 Task: Open Card Card0000000137 in Board Board0000000035 in Workspace WS0000000012 in Trello. Add Member Ayush98111@gmail.com to Card Card0000000137 in Board Board0000000035 in Workspace WS0000000012 in Trello. Add Purple Label titled Label0000000137 to Card Card0000000137 in Board Board0000000035 in Workspace WS0000000012 in Trello. Add Checklist CL0000000137 to Card Card0000000137 in Board Board0000000035 in Workspace WS0000000012 in Trello. Add Dates with Start Date as Aug 01 2023 and Due Date as Aug 31 2023 to Card Card0000000137 in Board Board0000000035 in Workspace WS0000000012 in Trello
Action: Mouse moved to (400, 269)
Screenshot: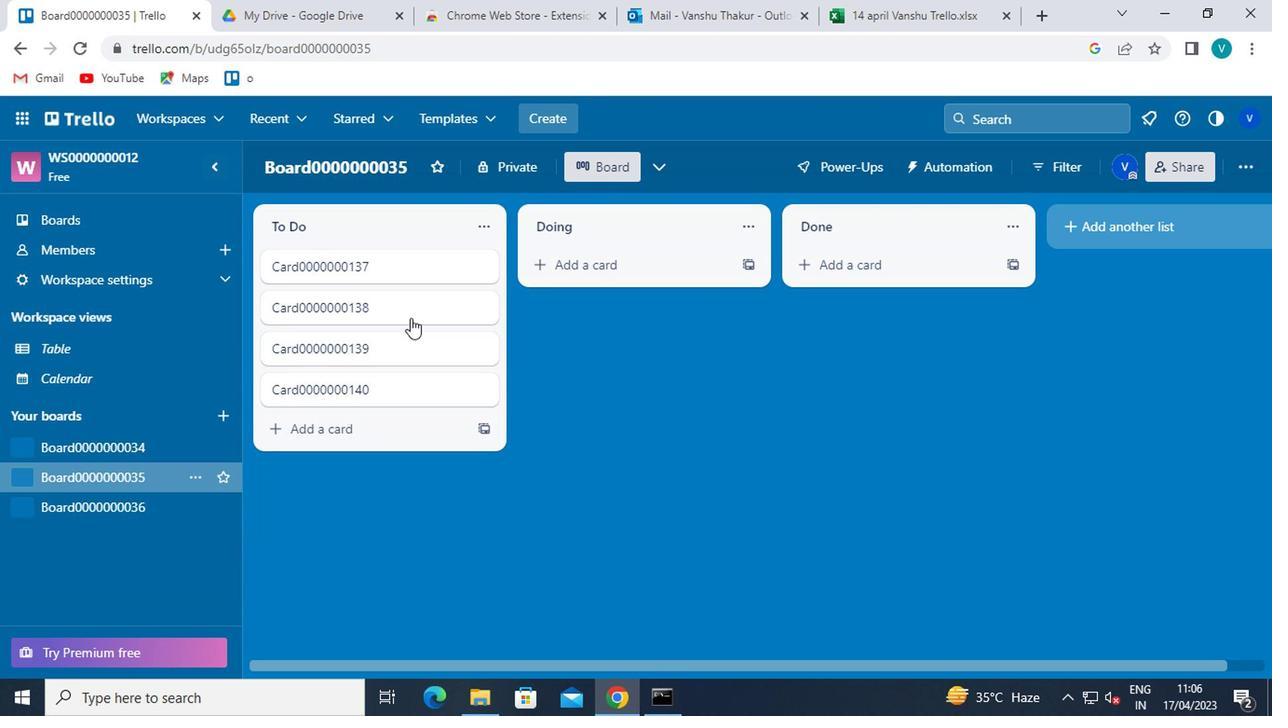 
Action: Mouse pressed left at (400, 269)
Screenshot: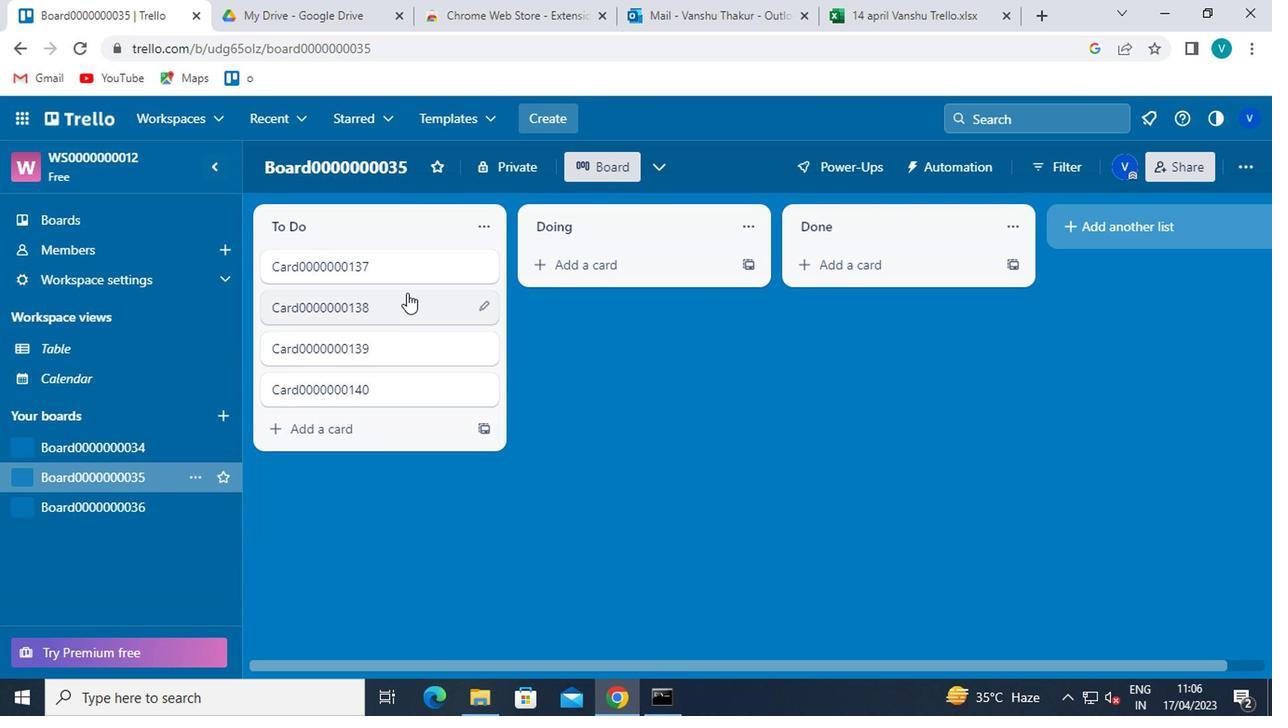 
Action: Mouse moved to (845, 267)
Screenshot: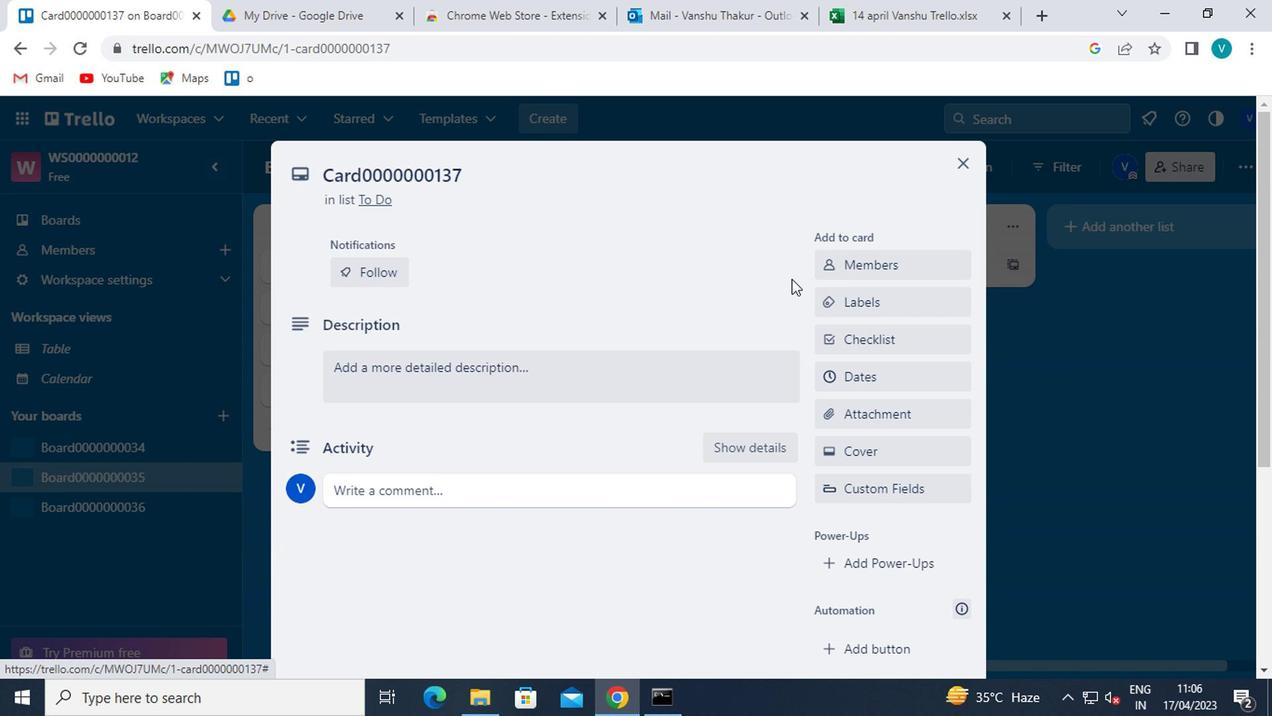 
Action: Mouse pressed left at (845, 267)
Screenshot: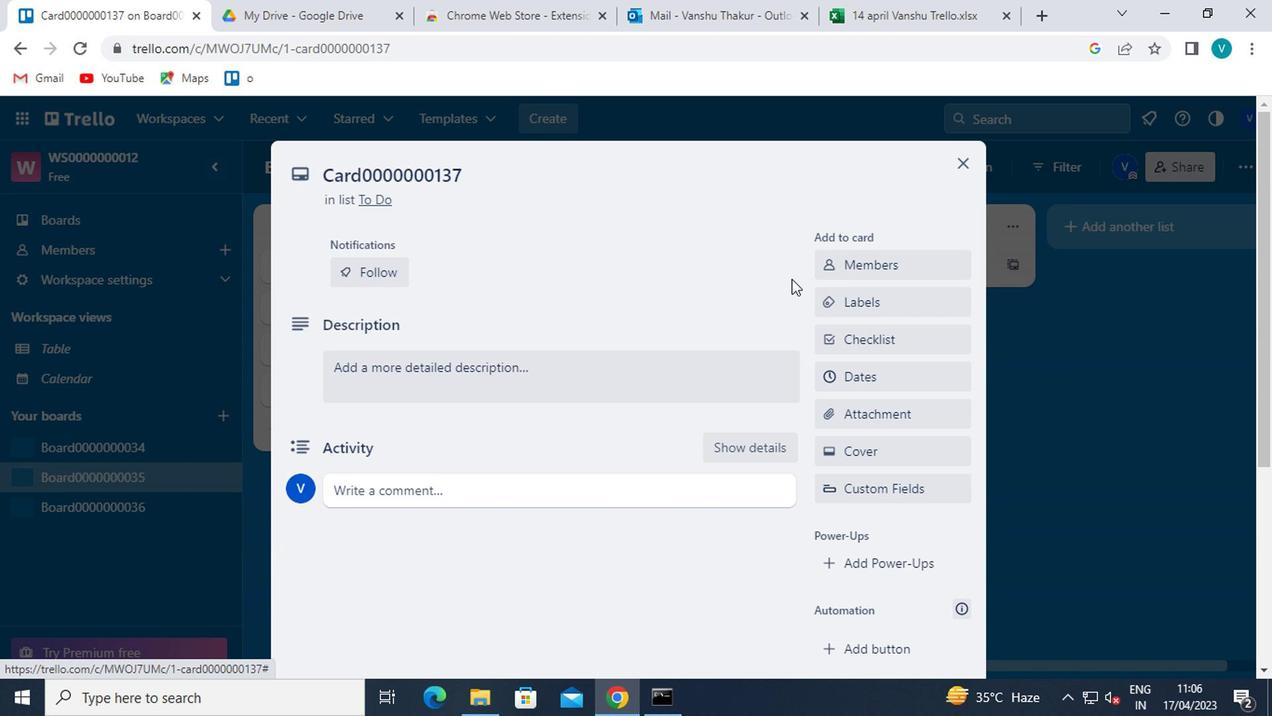
Action: Mouse moved to (849, 342)
Screenshot: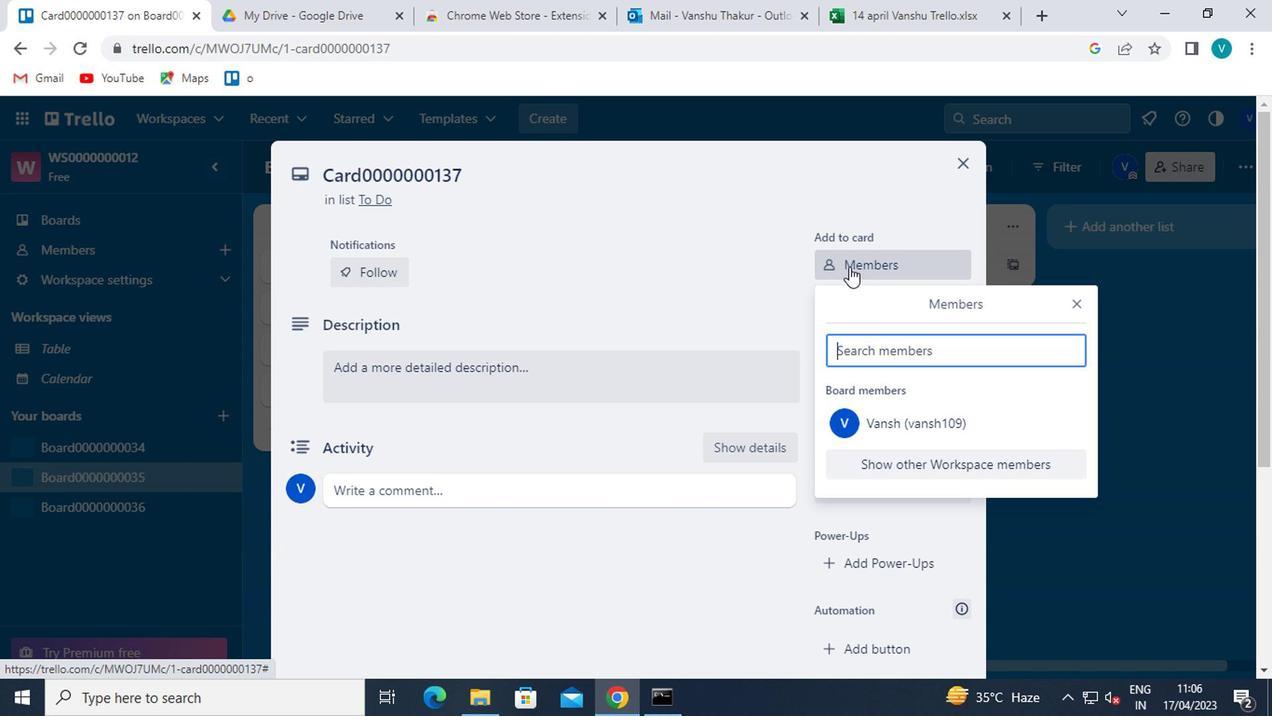 
Action: Mouse pressed left at (849, 342)
Screenshot: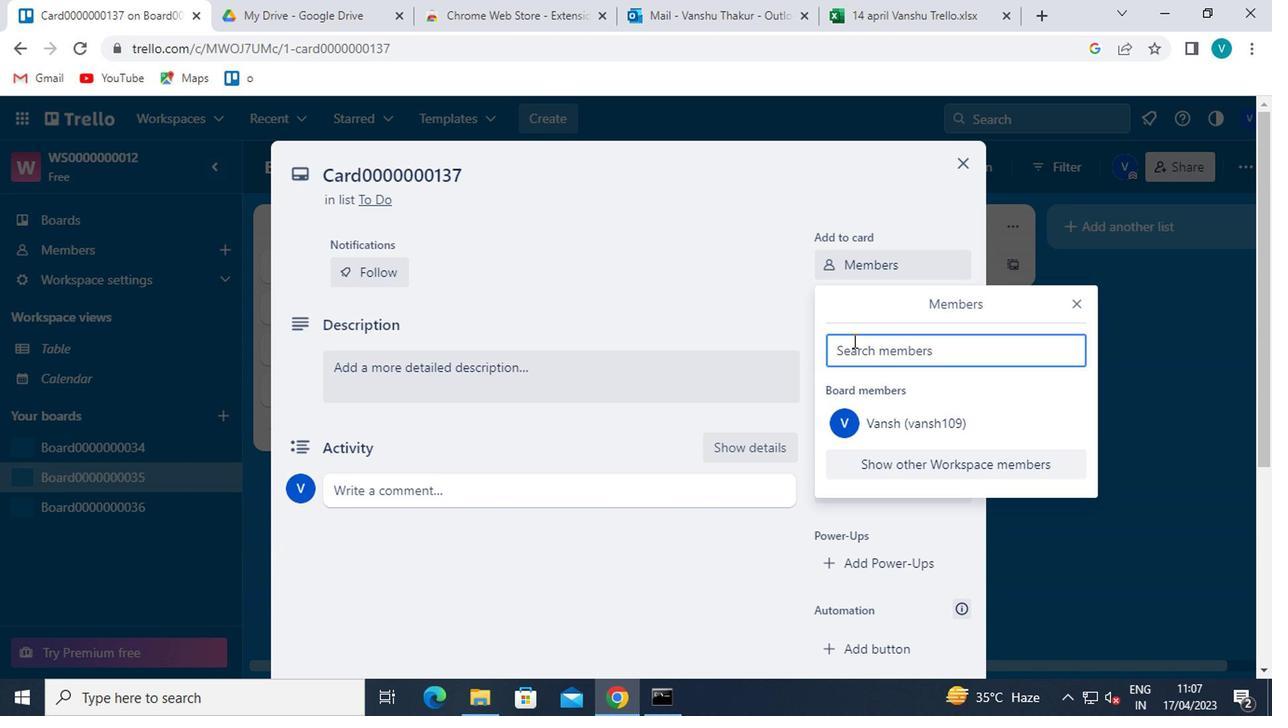 
Action: Key pressed <Key.shift>AYUSH9811<Key.shift>@GMAIL.COM
Screenshot: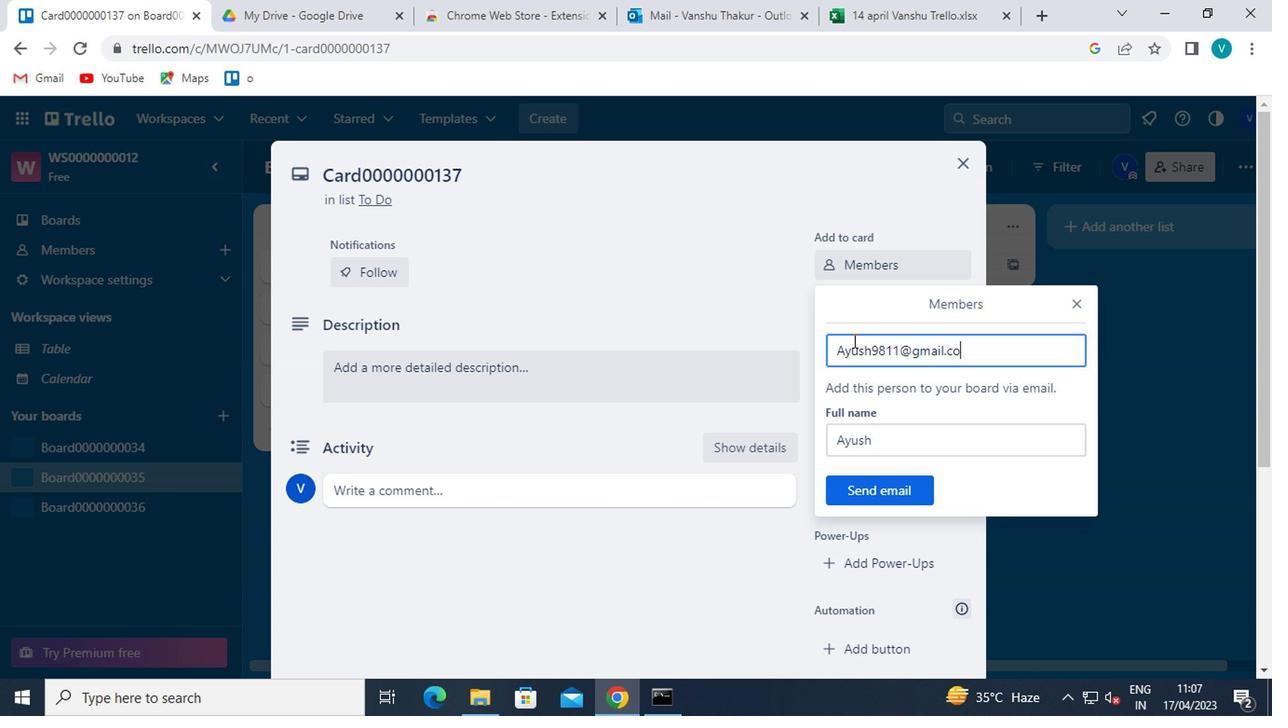 
Action: Mouse moved to (897, 491)
Screenshot: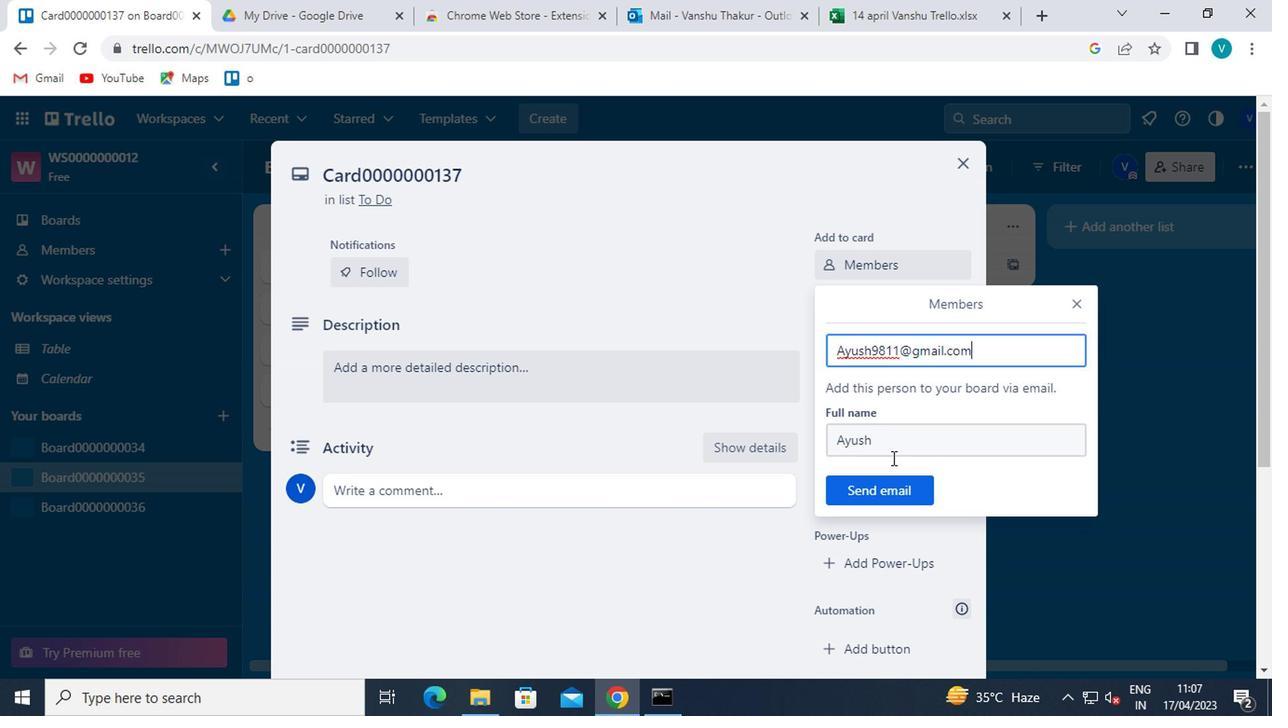 
Action: Mouse pressed left at (897, 491)
Screenshot: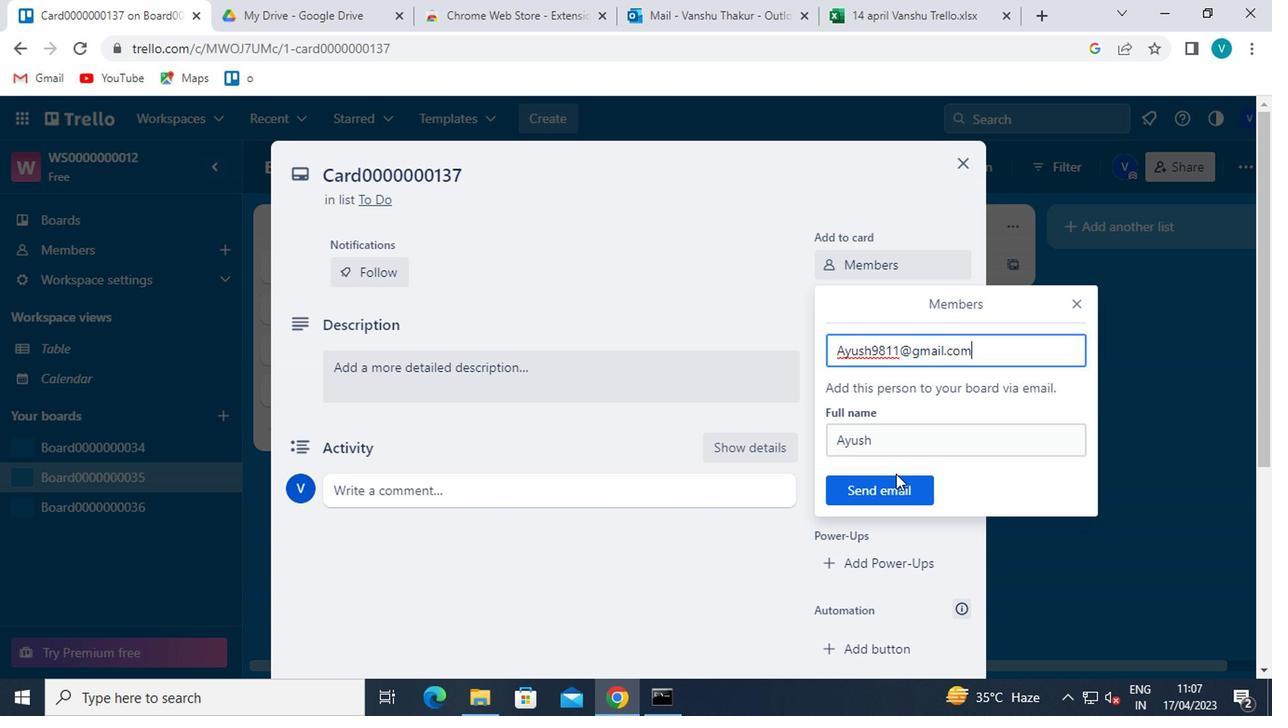 
Action: Mouse moved to (916, 316)
Screenshot: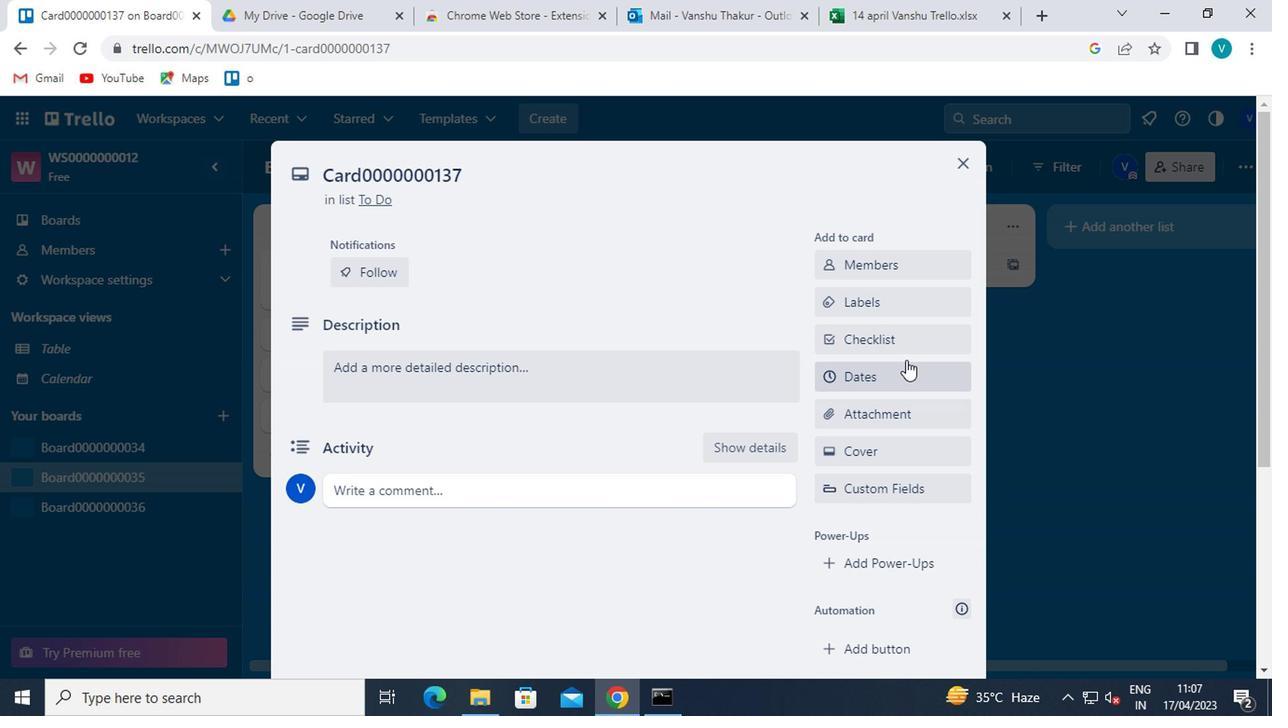 
Action: Mouse pressed left at (916, 316)
Screenshot: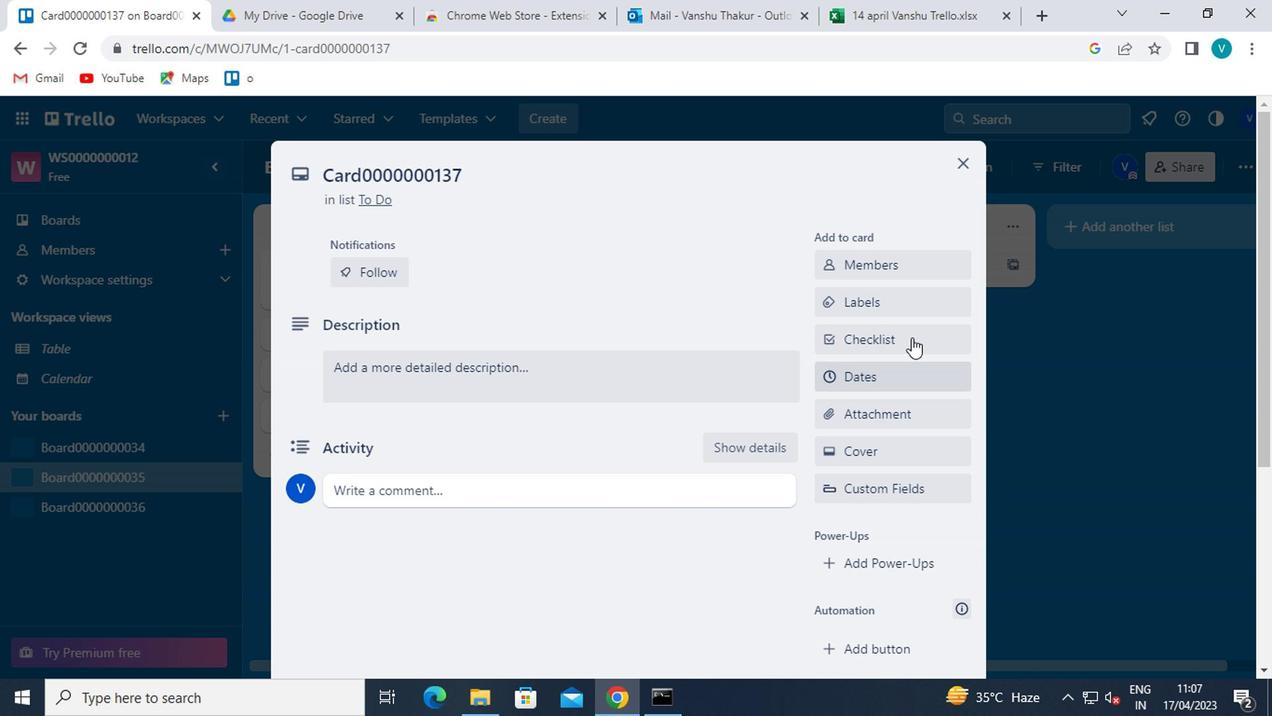 
Action: Mouse moved to (945, 495)
Screenshot: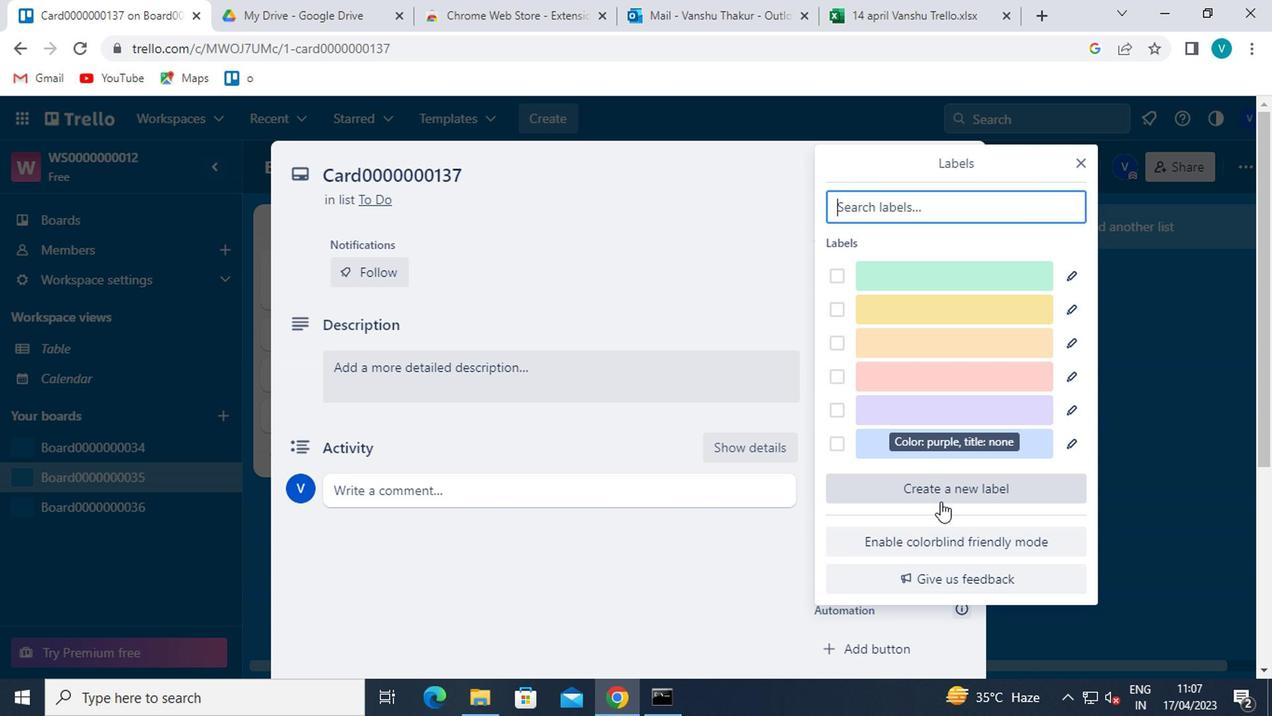
Action: Mouse pressed left at (945, 495)
Screenshot: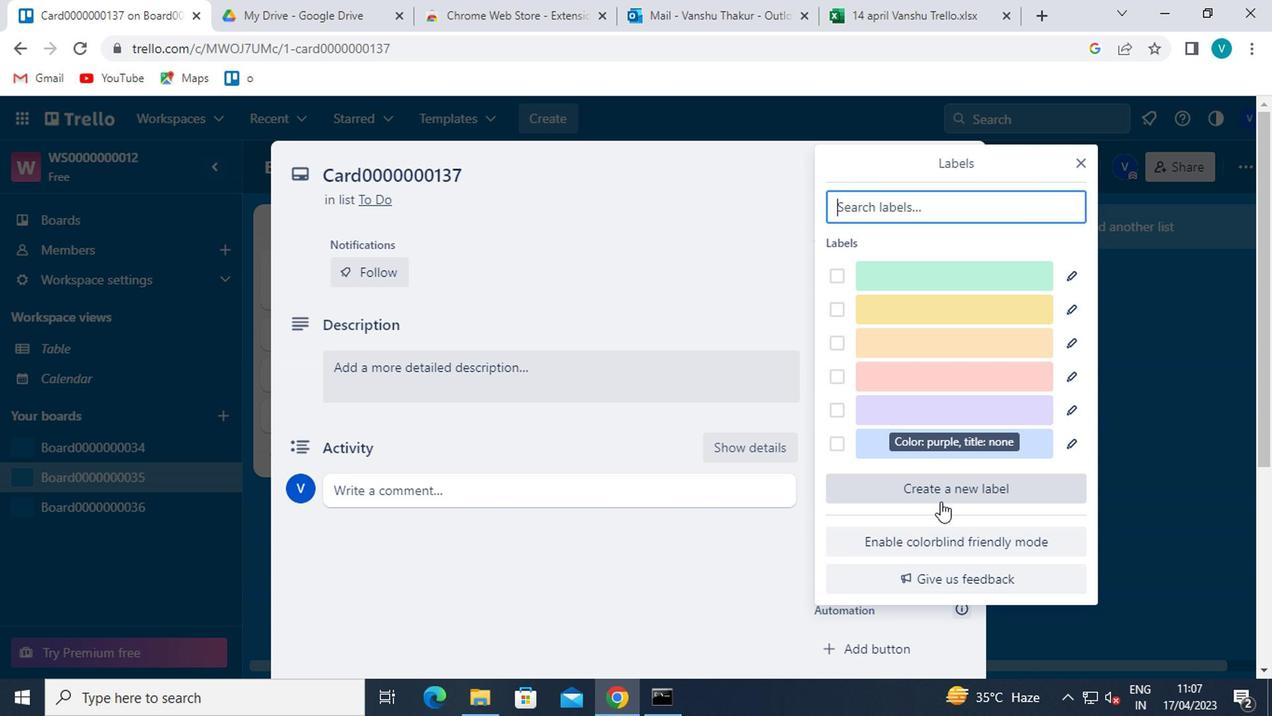 
Action: Mouse moved to (1046, 428)
Screenshot: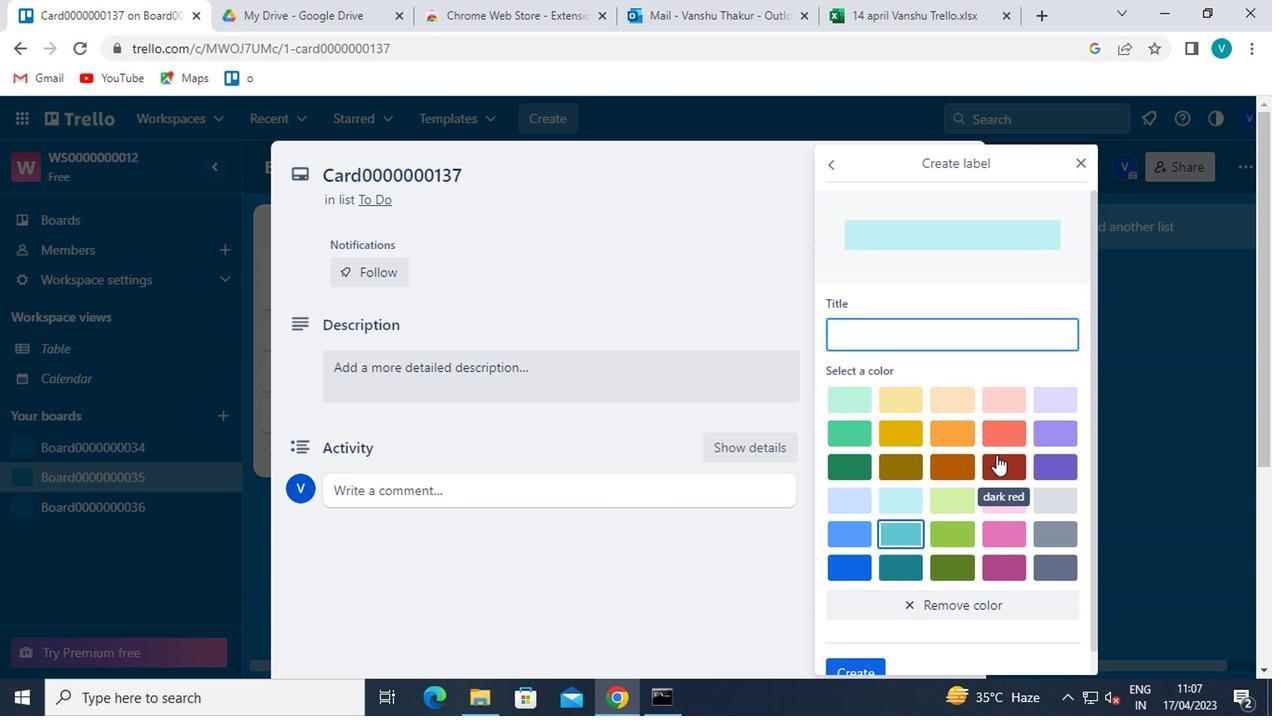 
Action: Mouse pressed left at (1046, 428)
Screenshot: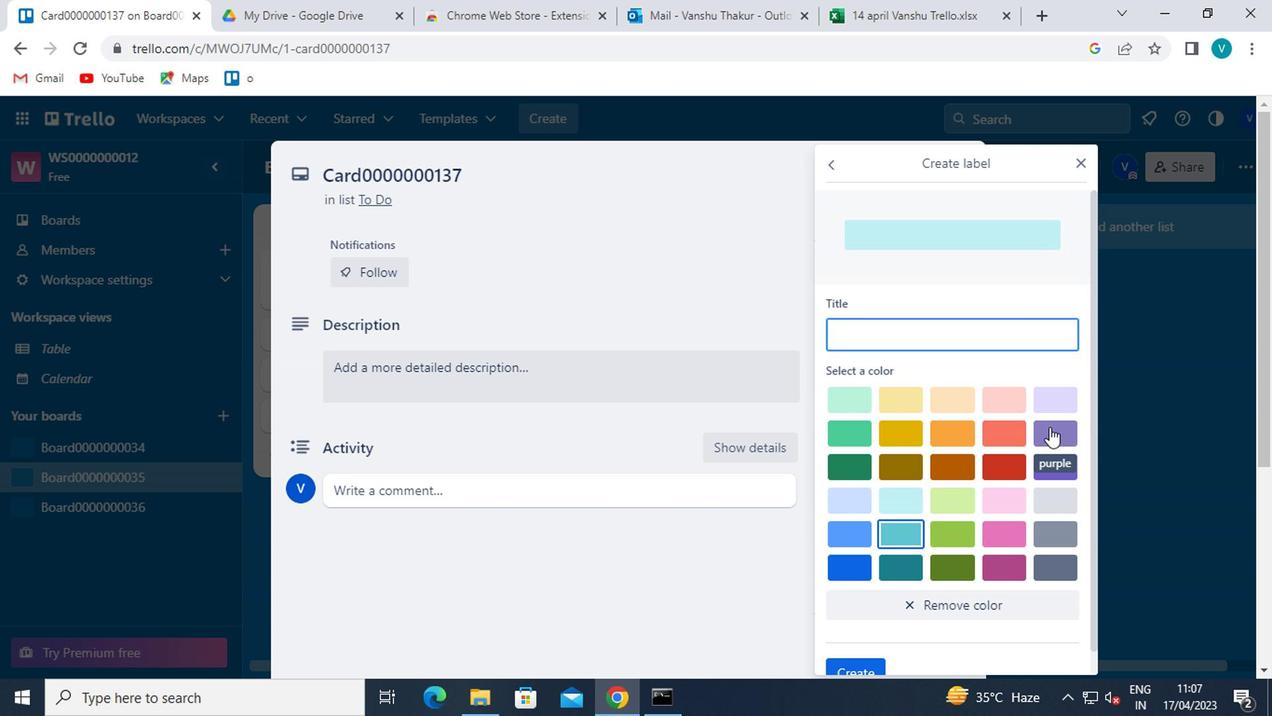
Action: Mouse moved to (993, 315)
Screenshot: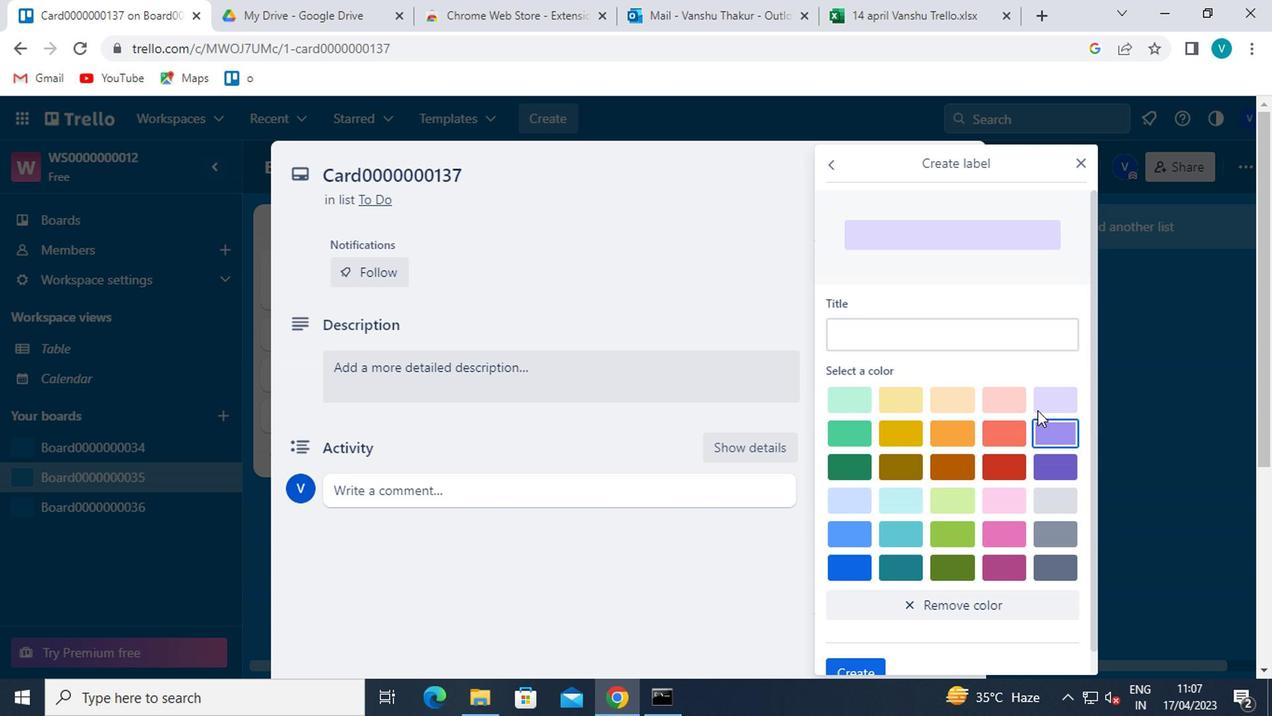 
Action: Mouse pressed left at (993, 315)
Screenshot: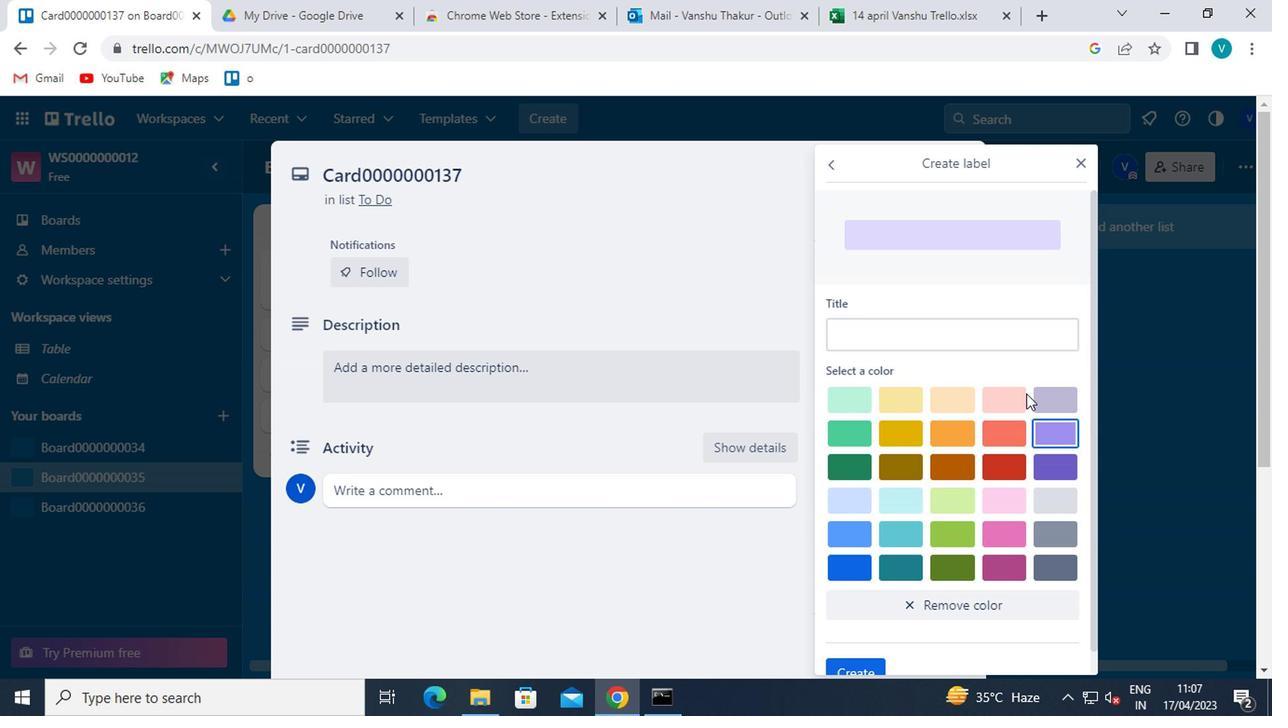 
Action: Mouse moved to (1003, 327)
Screenshot: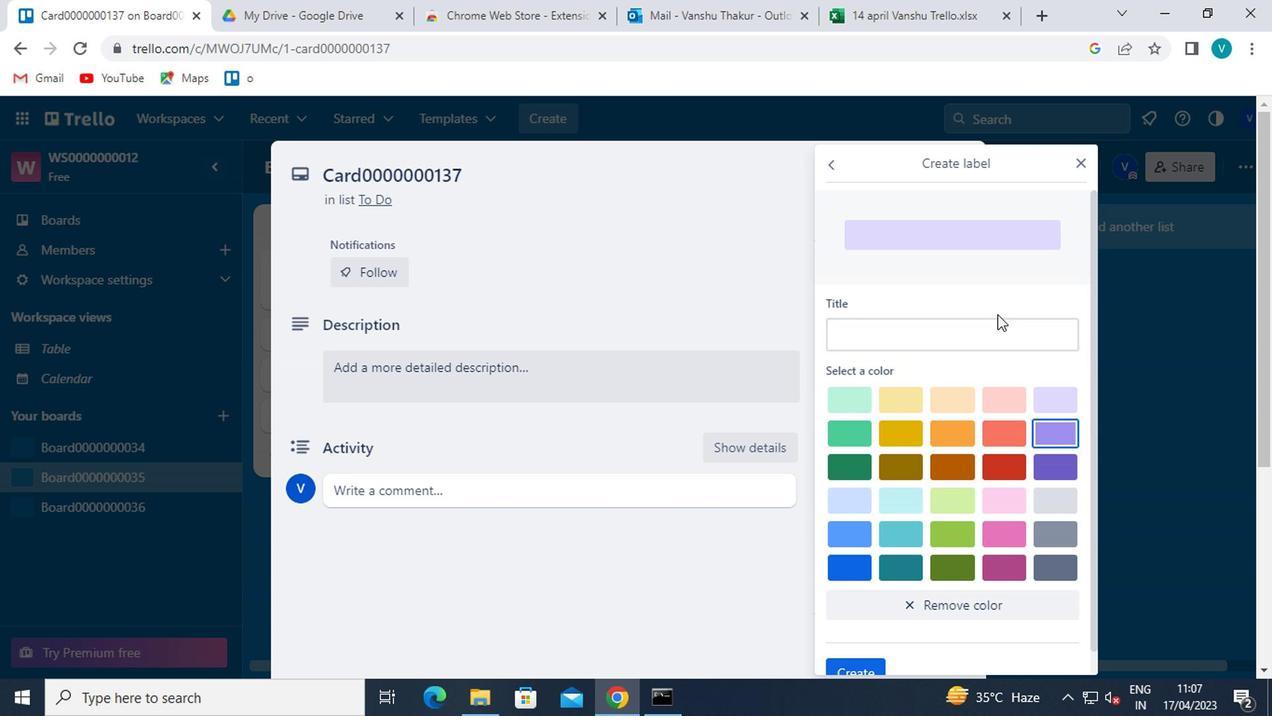 
Action: Mouse pressed left at (1003, 327)
Screenshot: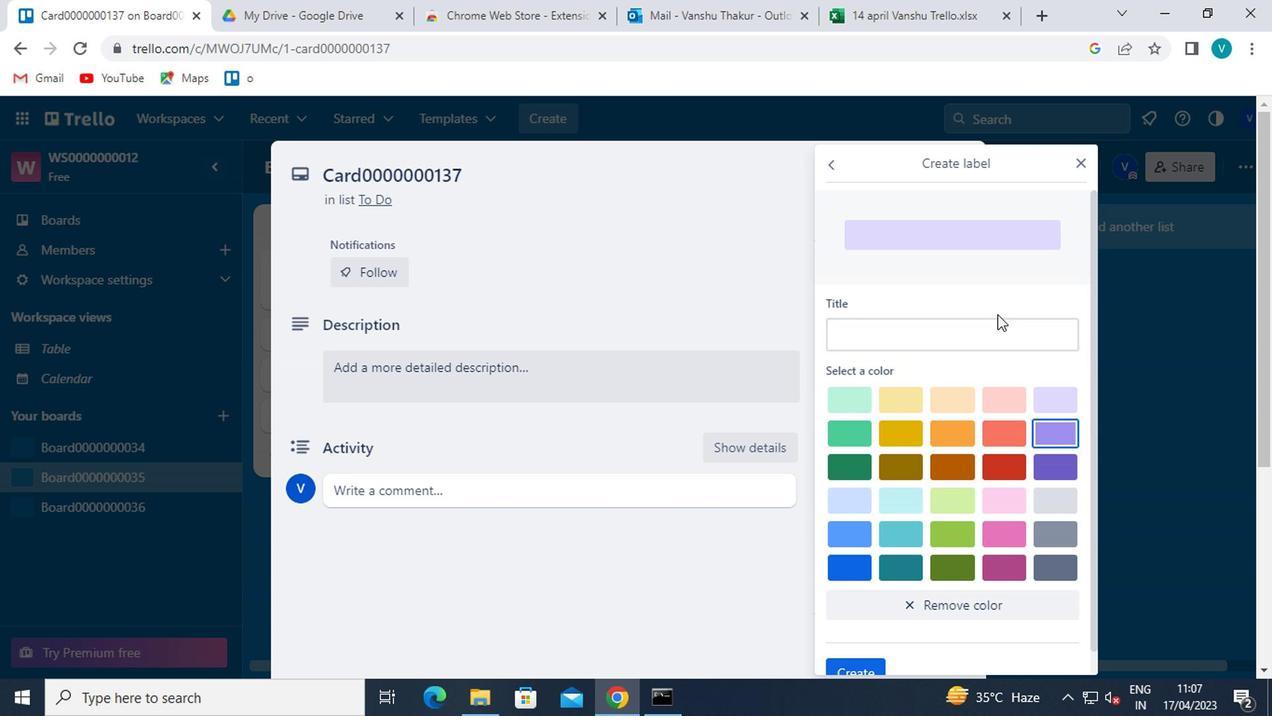 
Action: Mouse moved to (1005, 327)
Screenshot: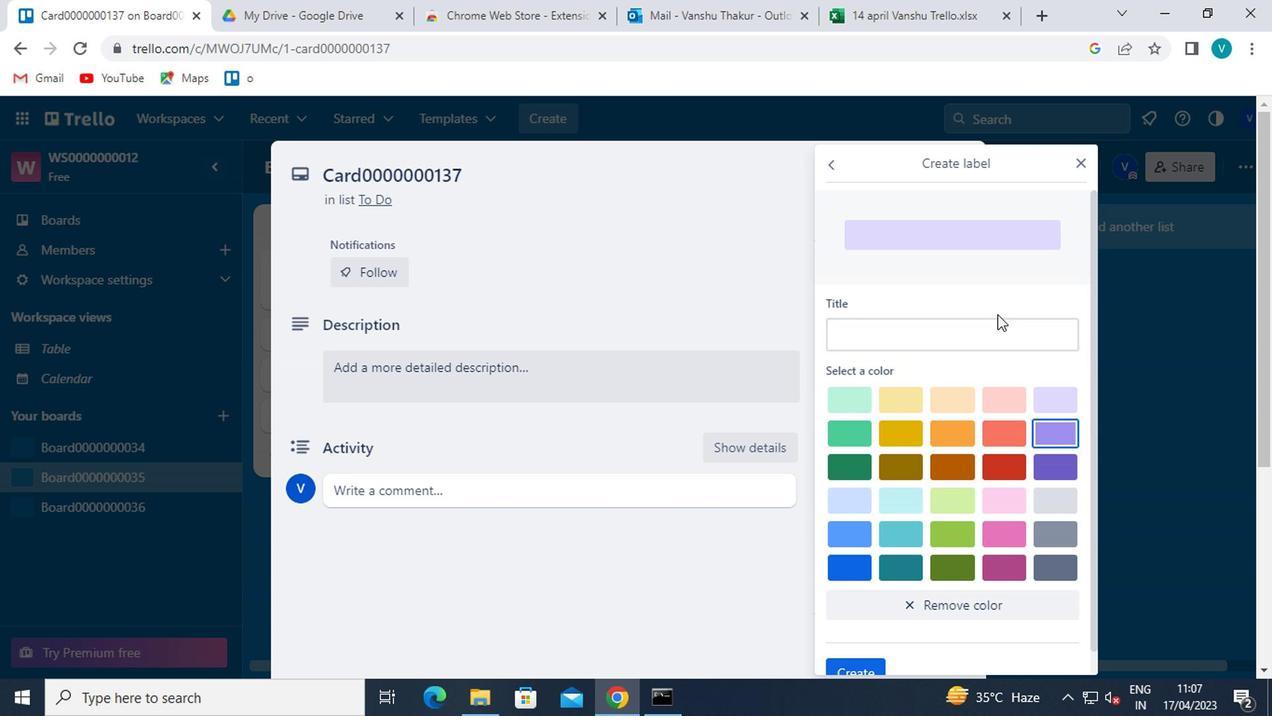 
Action: Key pressed <Key.shift>LABEL0000000137
Screenshot: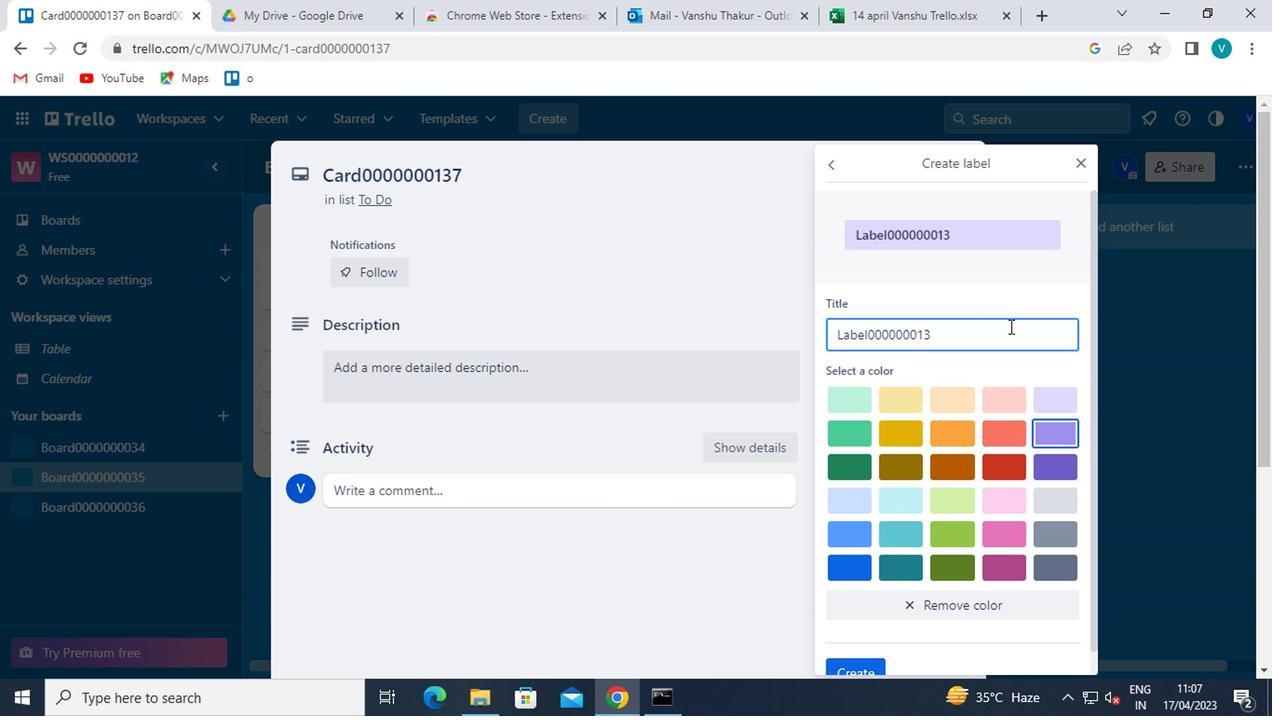 
Action: Mouse scrolled (1005, 326) with delta (0, 0)
Screenshot: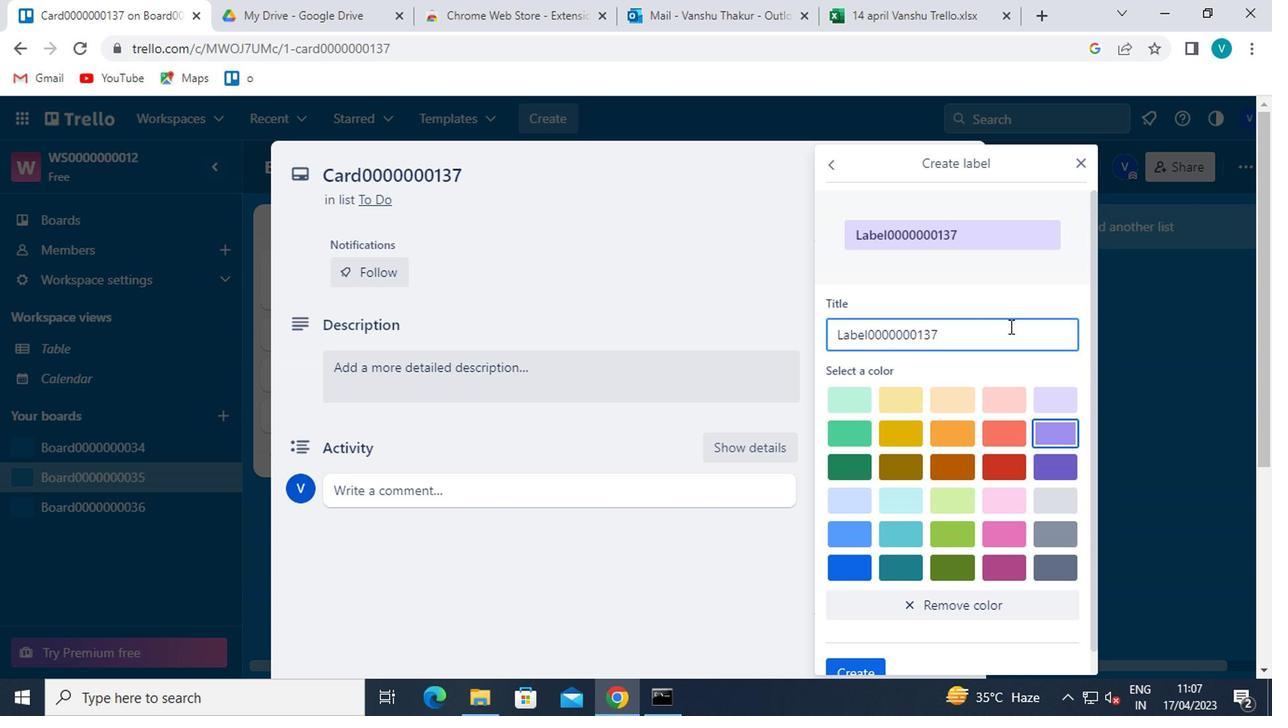 
Action: Mouse scrolled (1005, 326) with delta (0, 0)
Screenshot: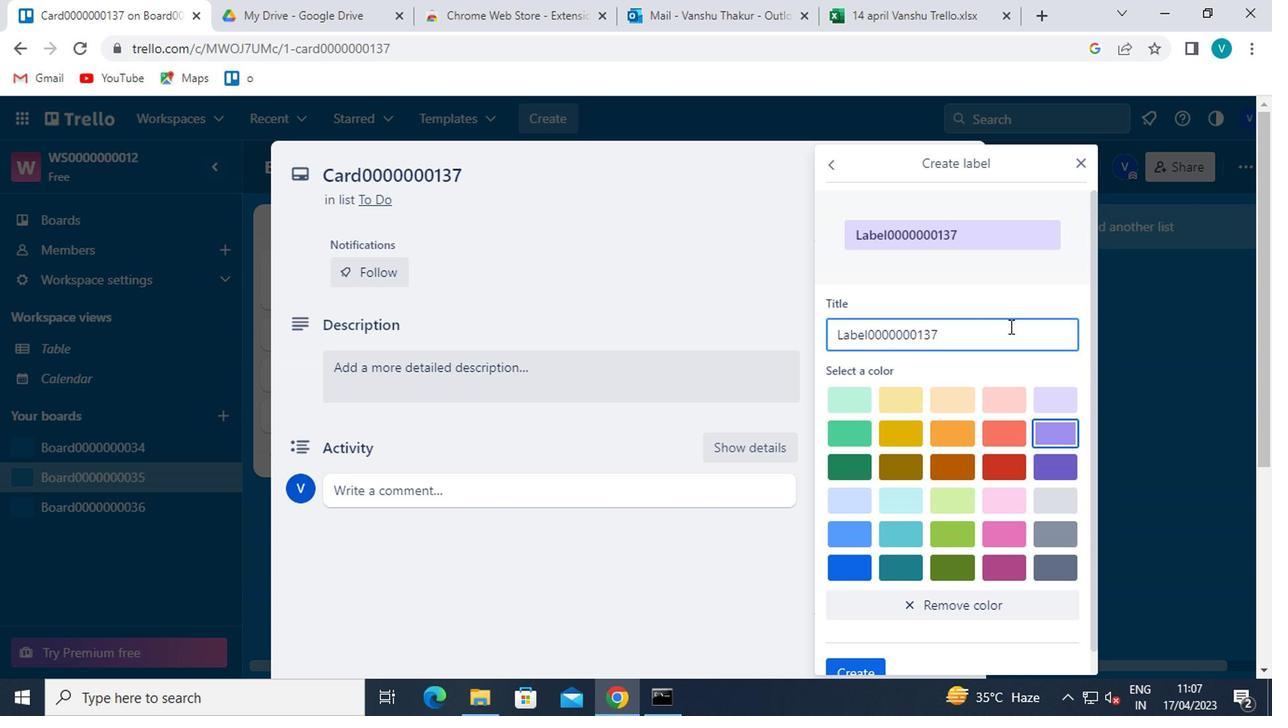 
Action: Mouse moved to (855, 647)
Screenshot: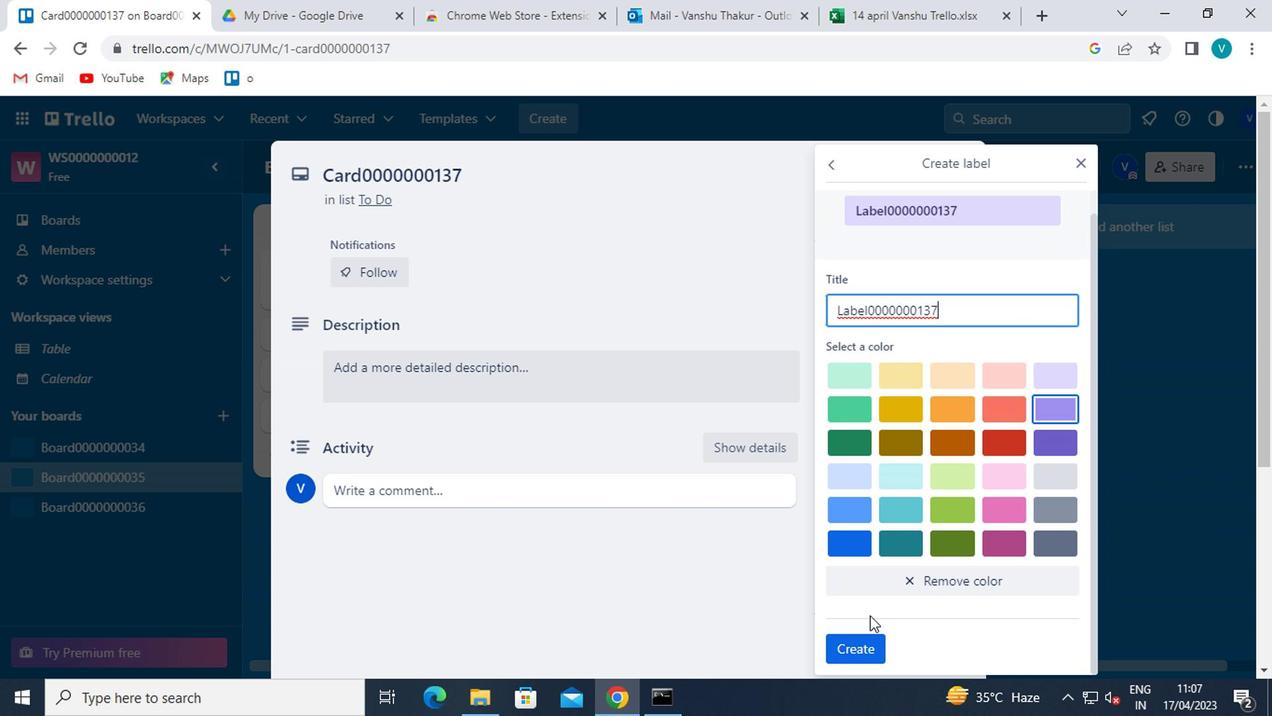 
Action: Mouse pressed left at (855, 647)
Screenshot: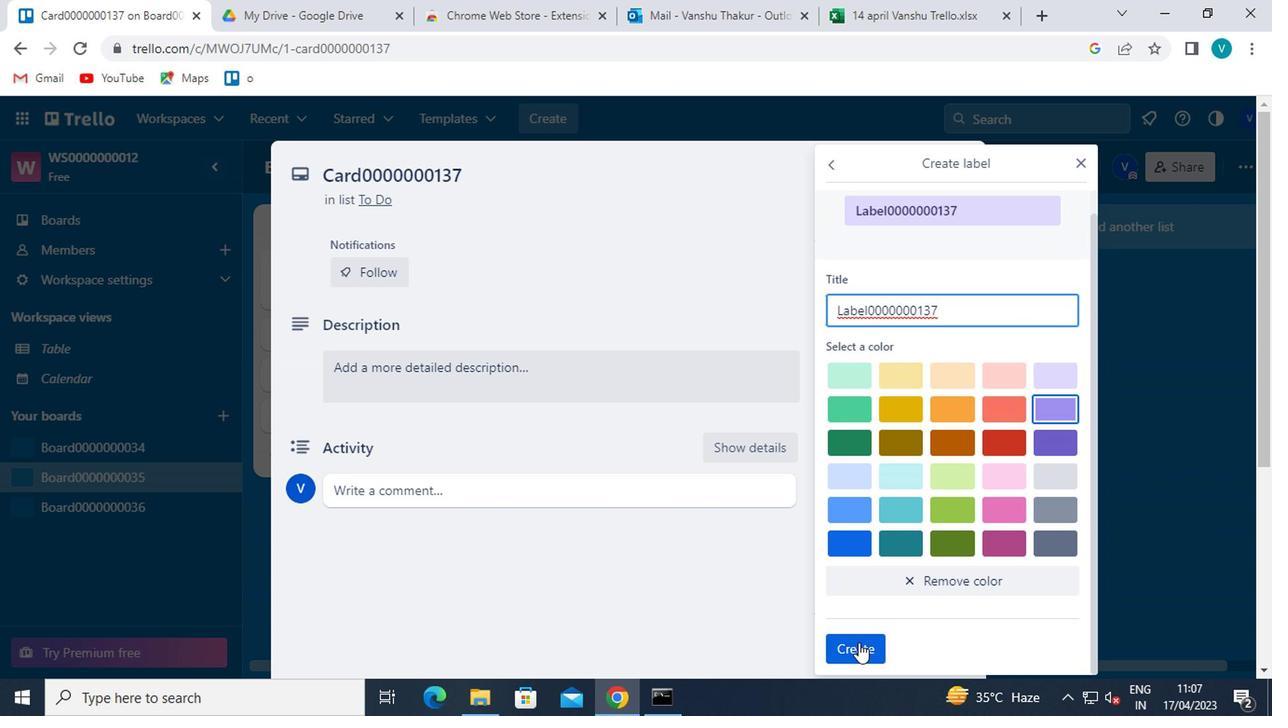 
Action: Mouse moved to (1077, 167)
Screenshot: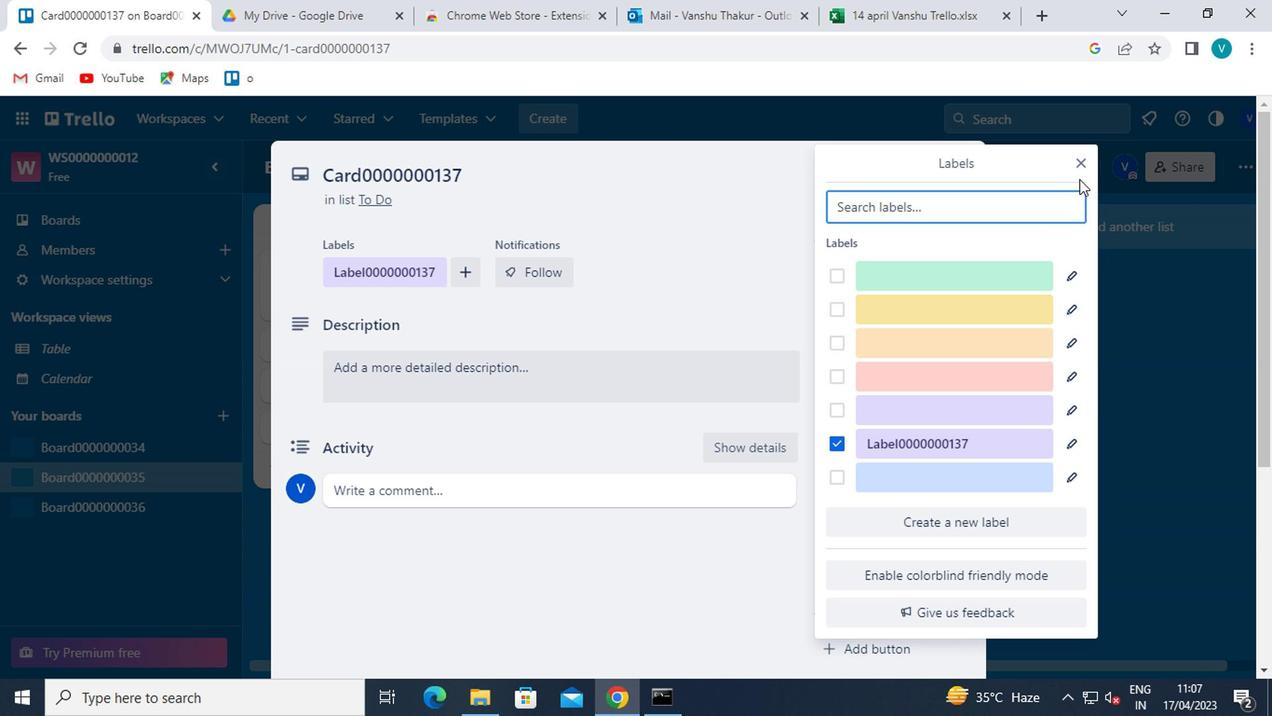 
Action: Mouse pressed left at (1077, 167)
Screenshot: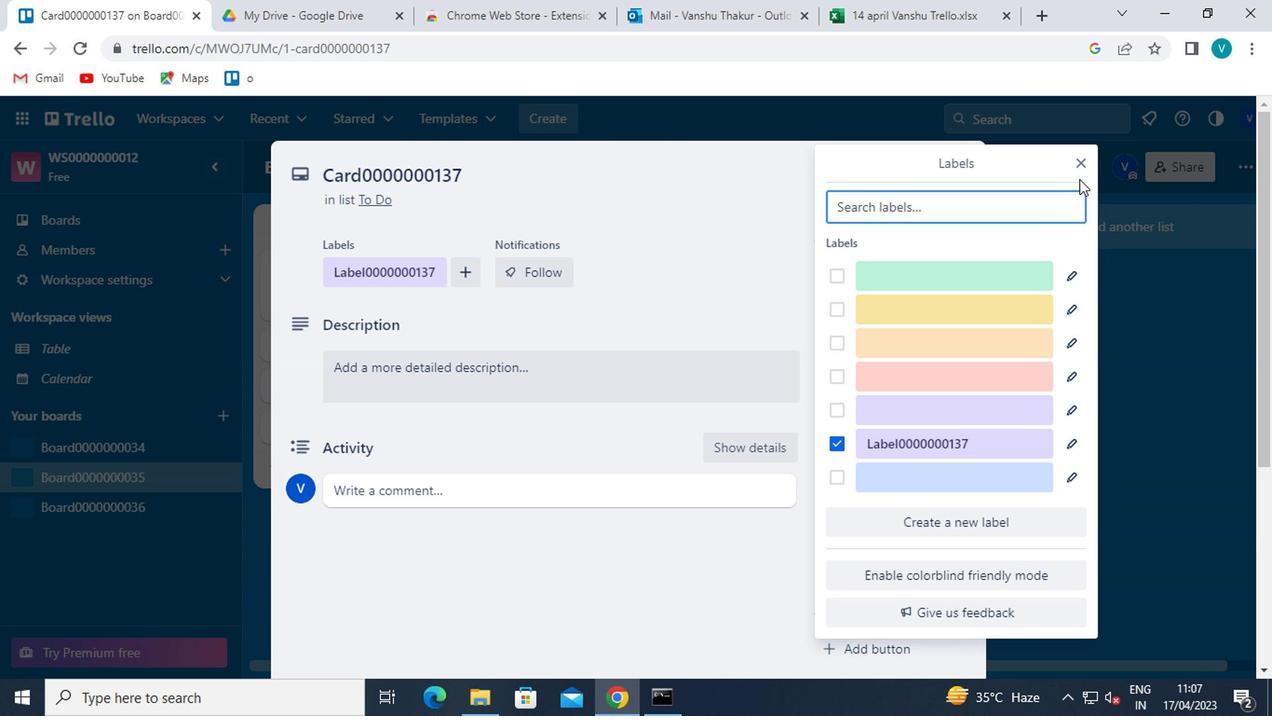 
Action: Mouse moved to (917, 343)
Screenshot: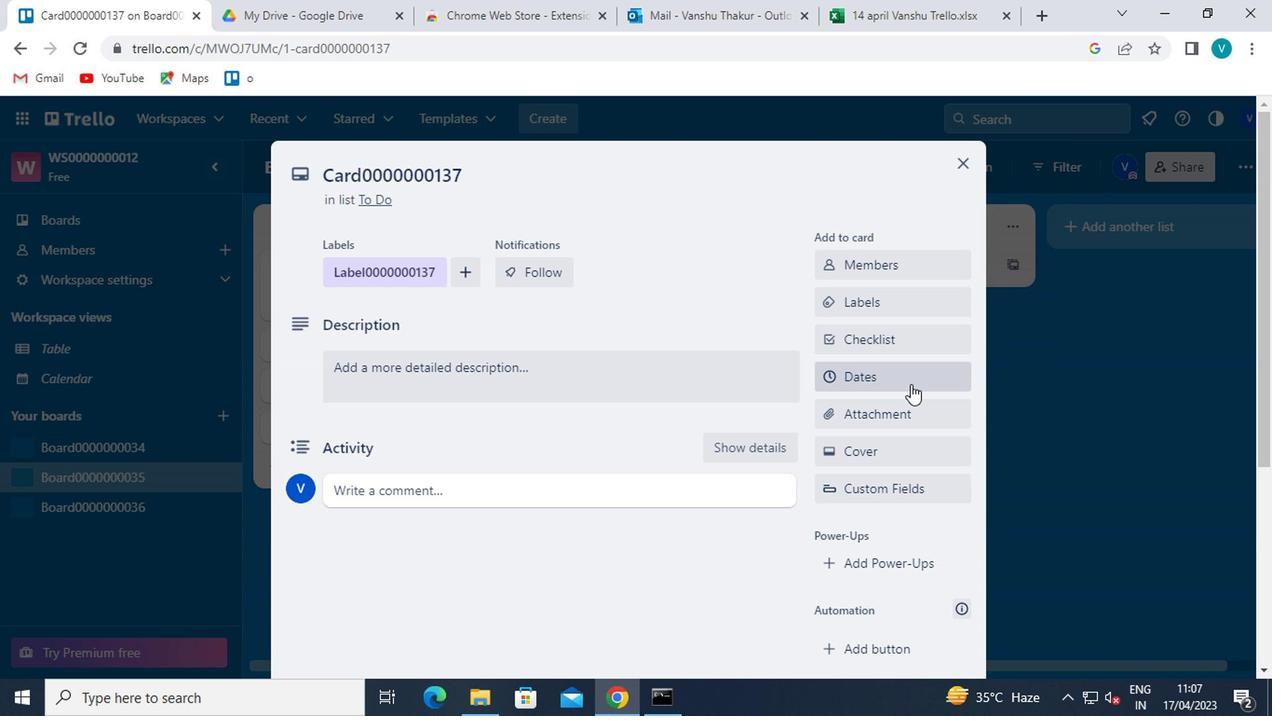 
Action: Mouse pressed left at (917, 343)
Screenshot: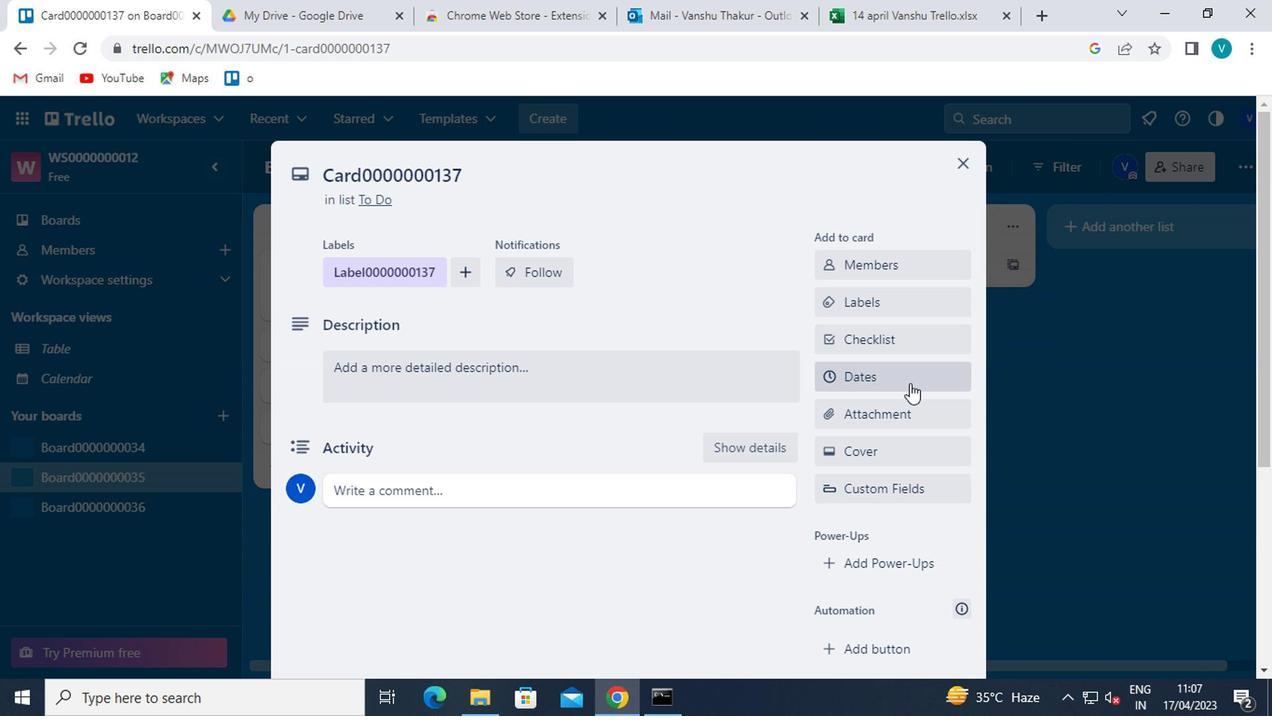 
Action: Key pressed <Key.shift>CL0000000137
Screenshot: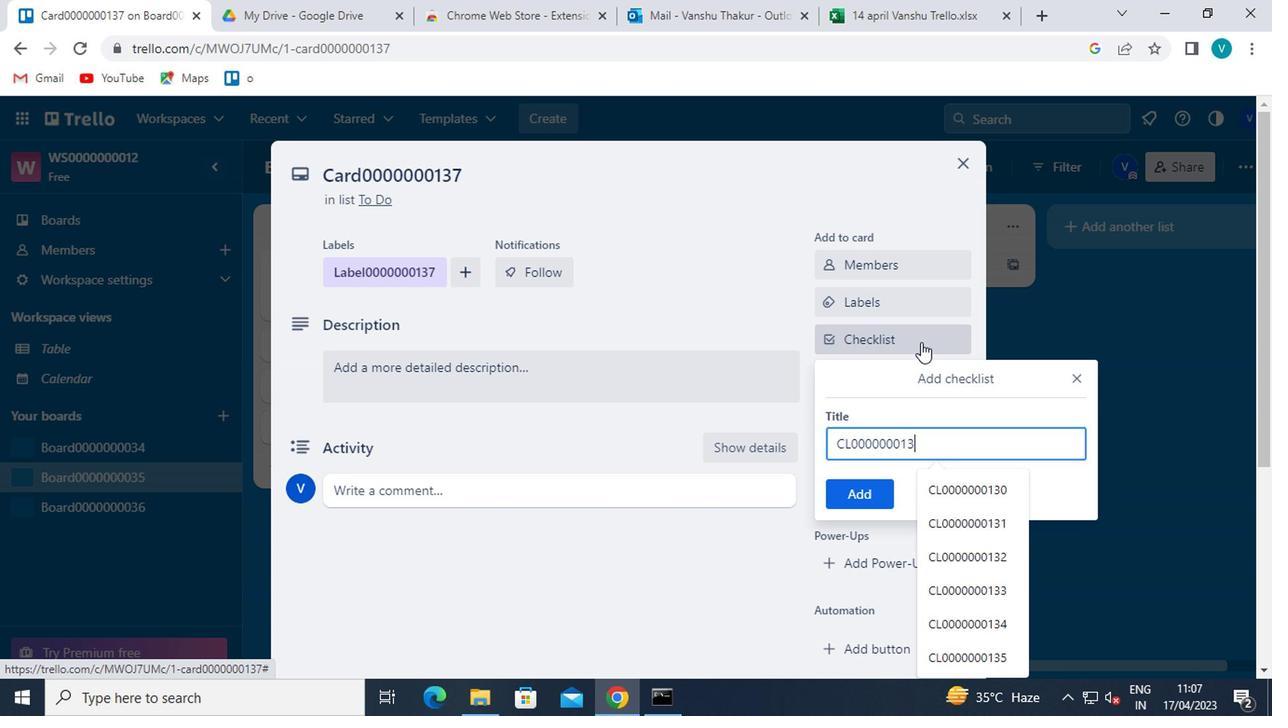 
Action: Mouse moved to (857, 489)
Screenshot: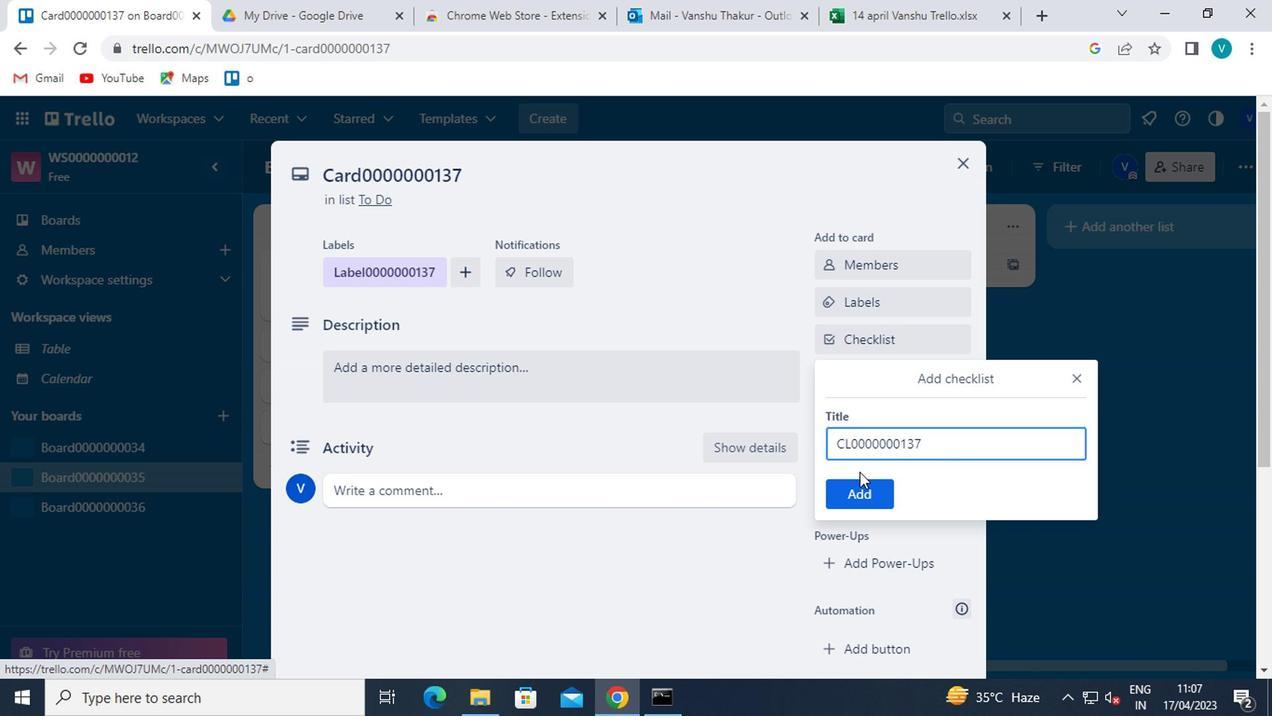 
Action: Mouse pressed left at (857, 489)
Screenshot: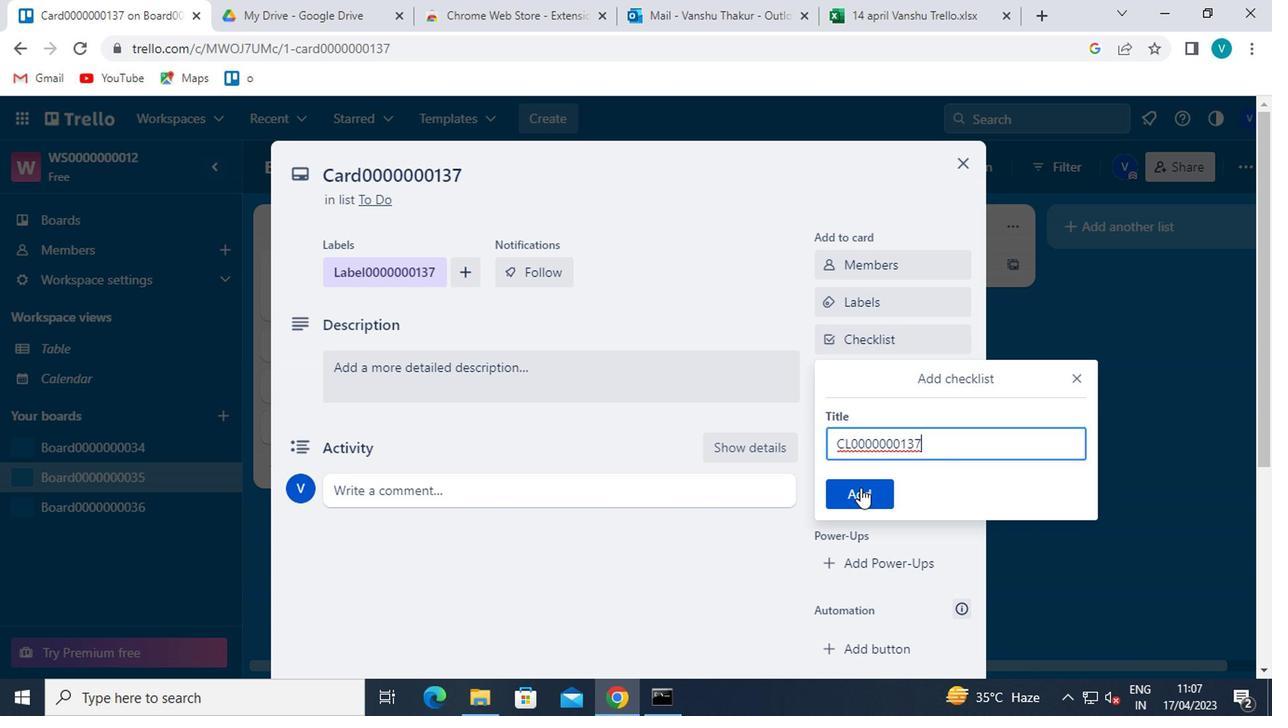 
Action: Mouse moved to (894, 378)
Screenshot: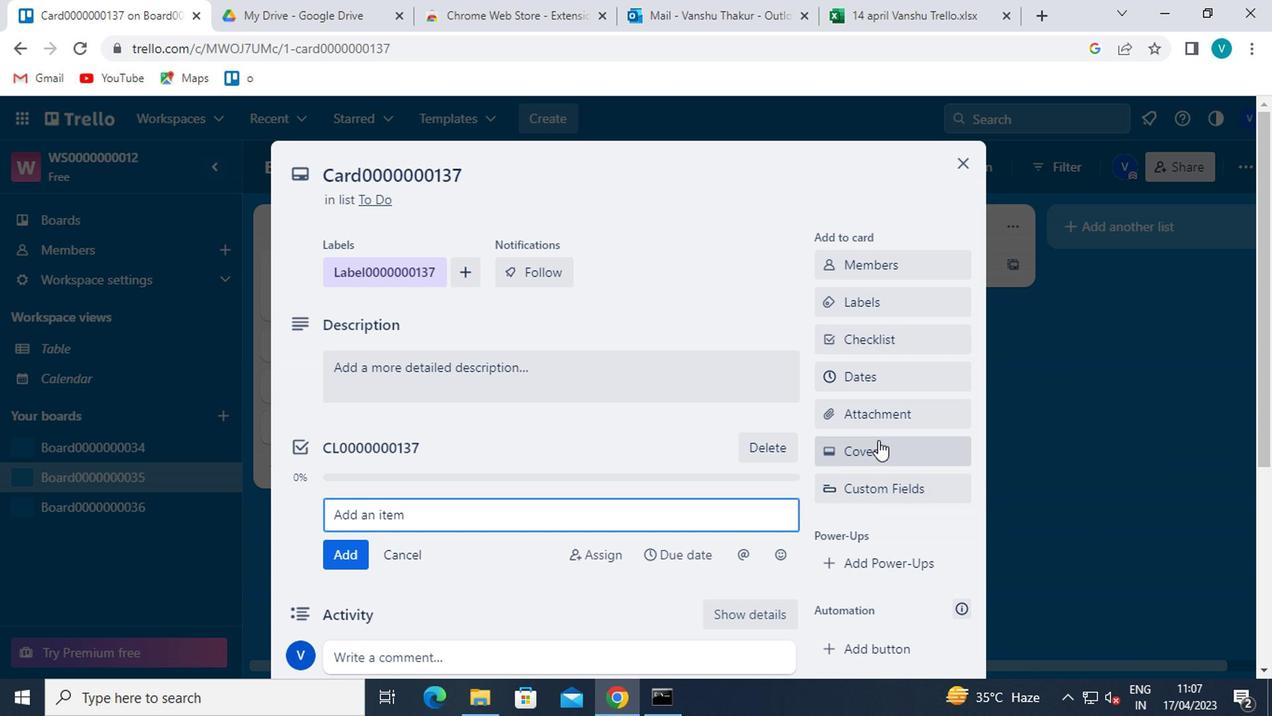 
Action: Mouse pressed left at (894, 378)
Screenshot: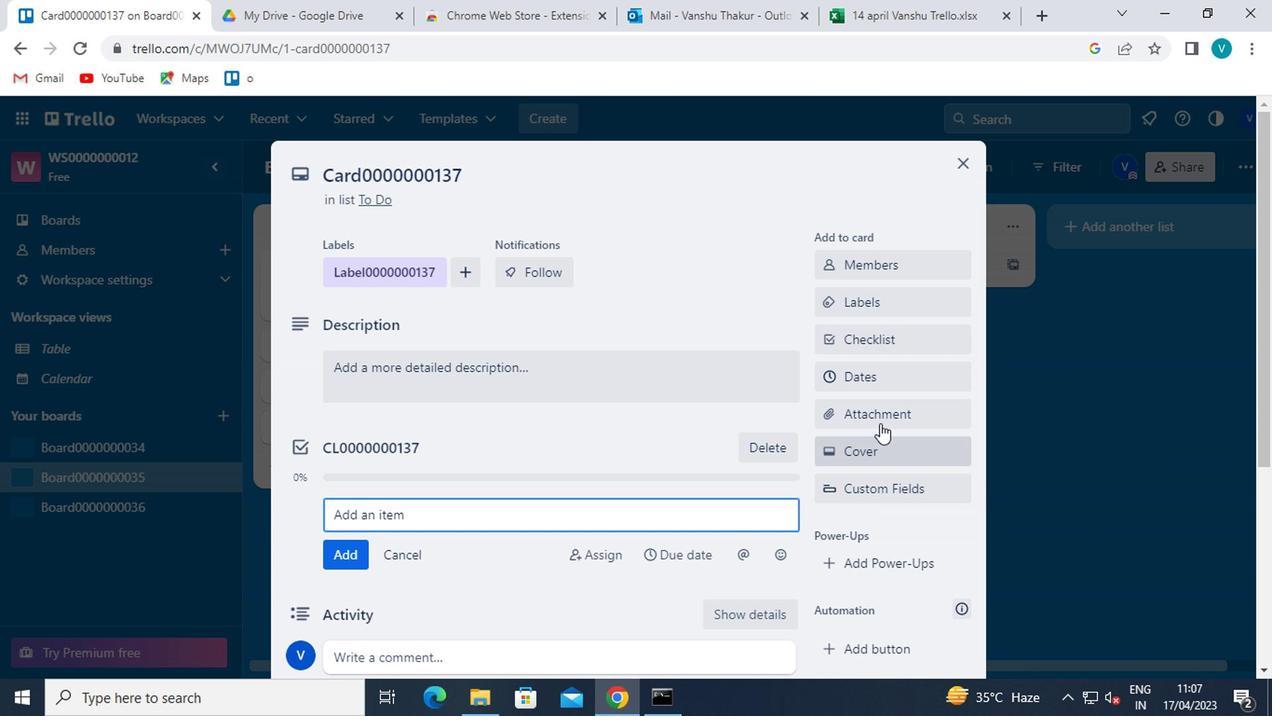 
Action: Mouse moved to (828, 505)
Screenshot: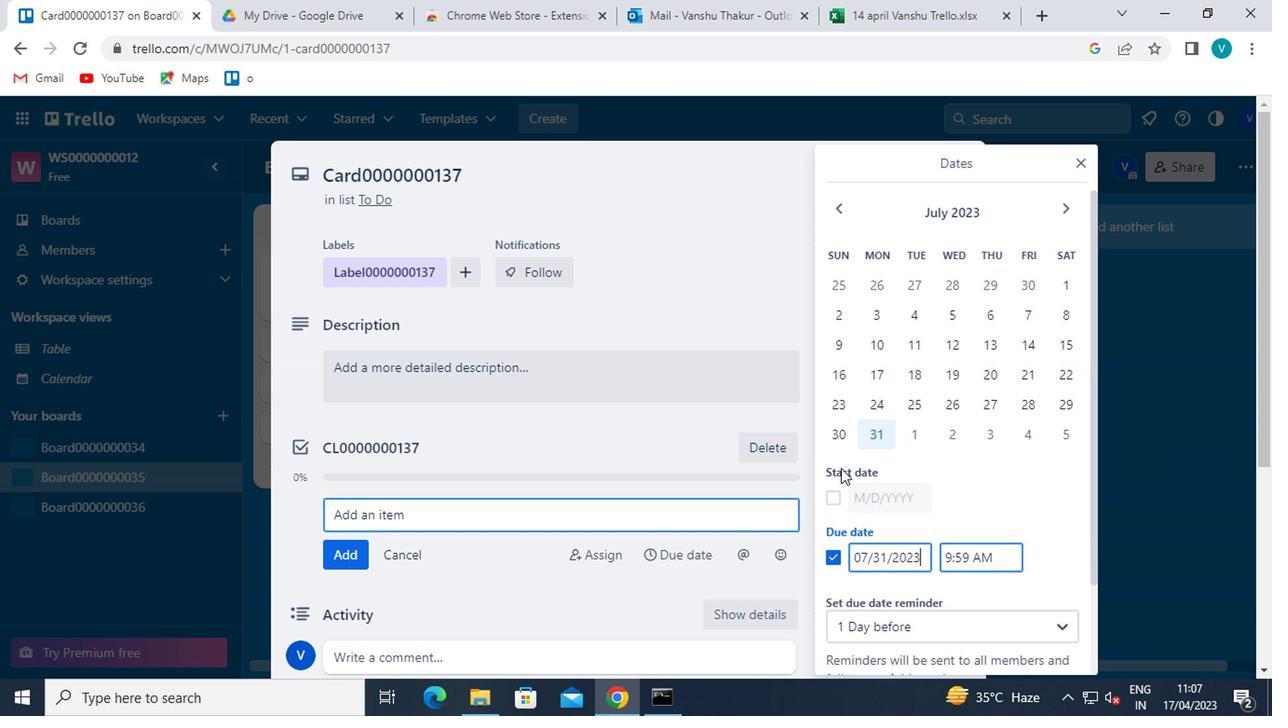 
Action: Mouse pressed left at (828, 505)
Screenshot: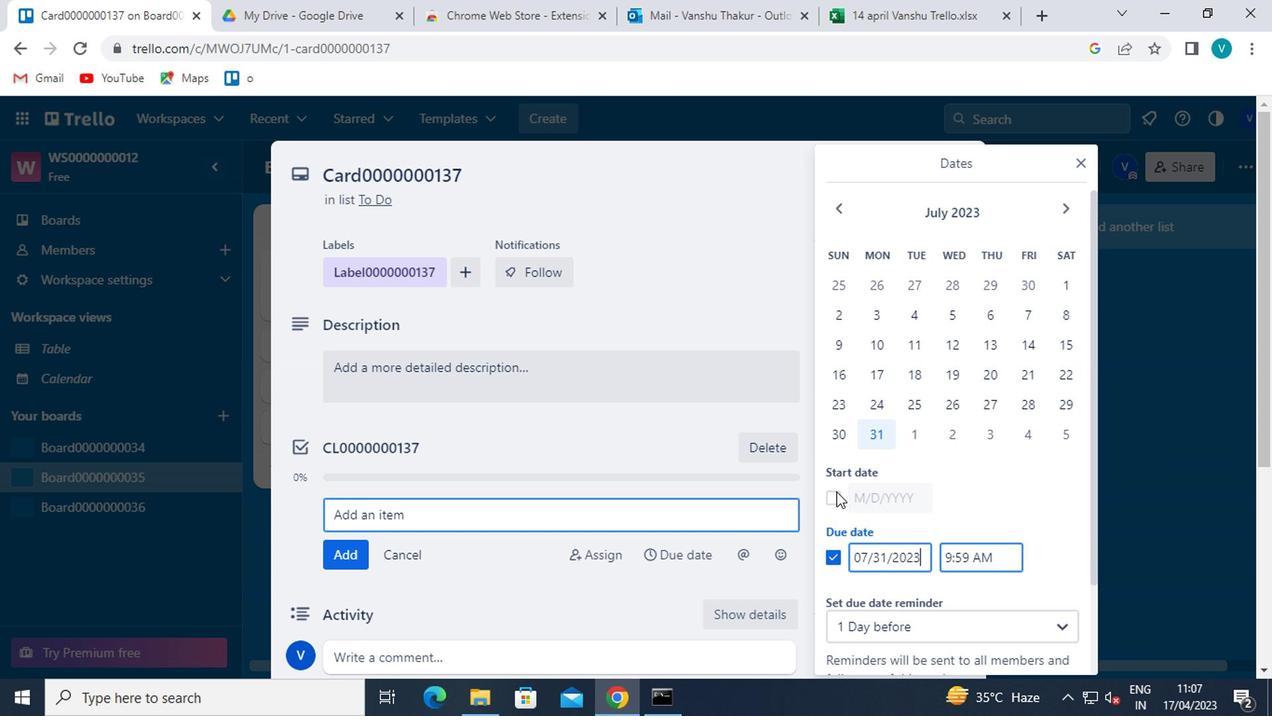 
Action: Mouse moved to (1062, 205)
Screenshot: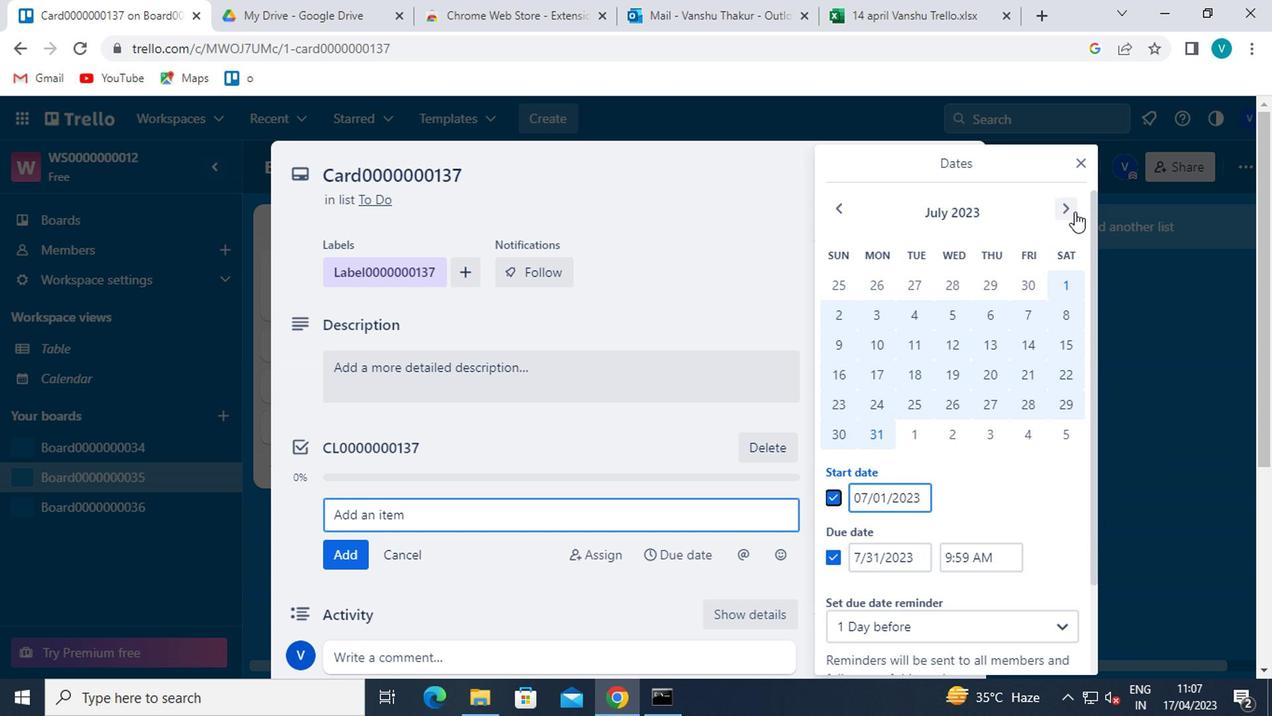 
Action: Mouse pressed left at (1062, 205)
Screenshot: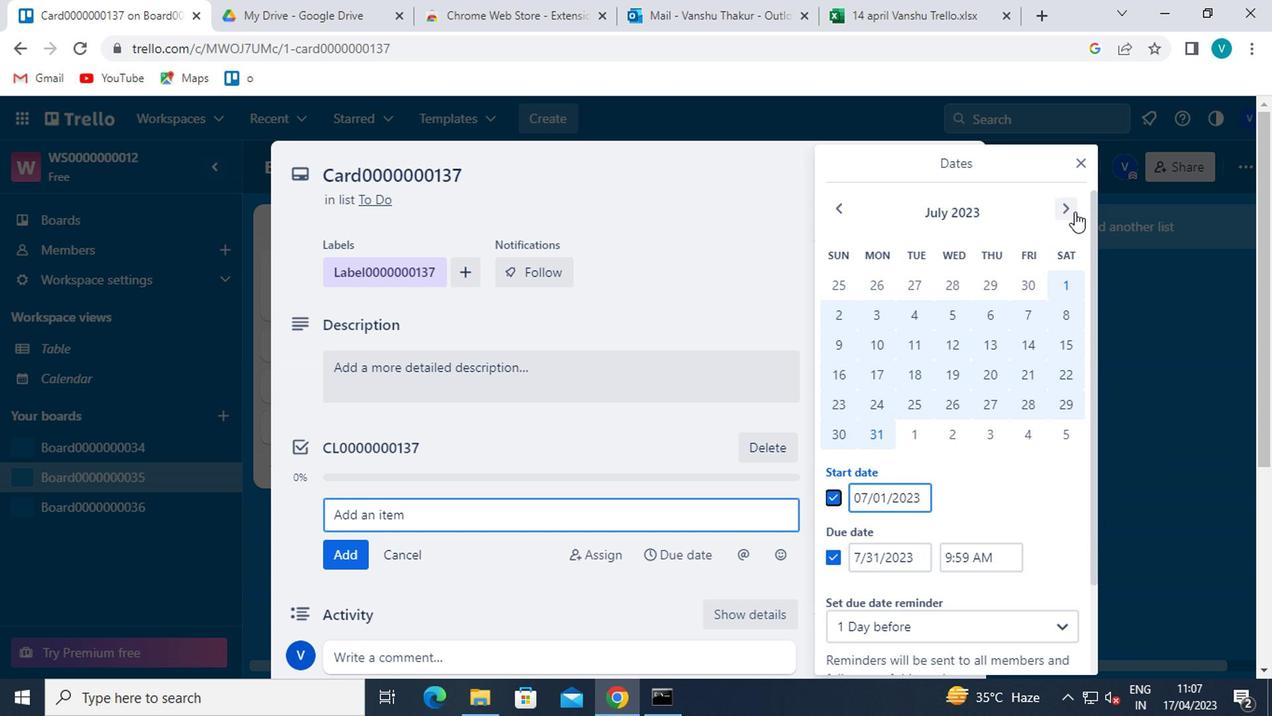 
Action: Mouse moved to (910, 282)
Screenshot: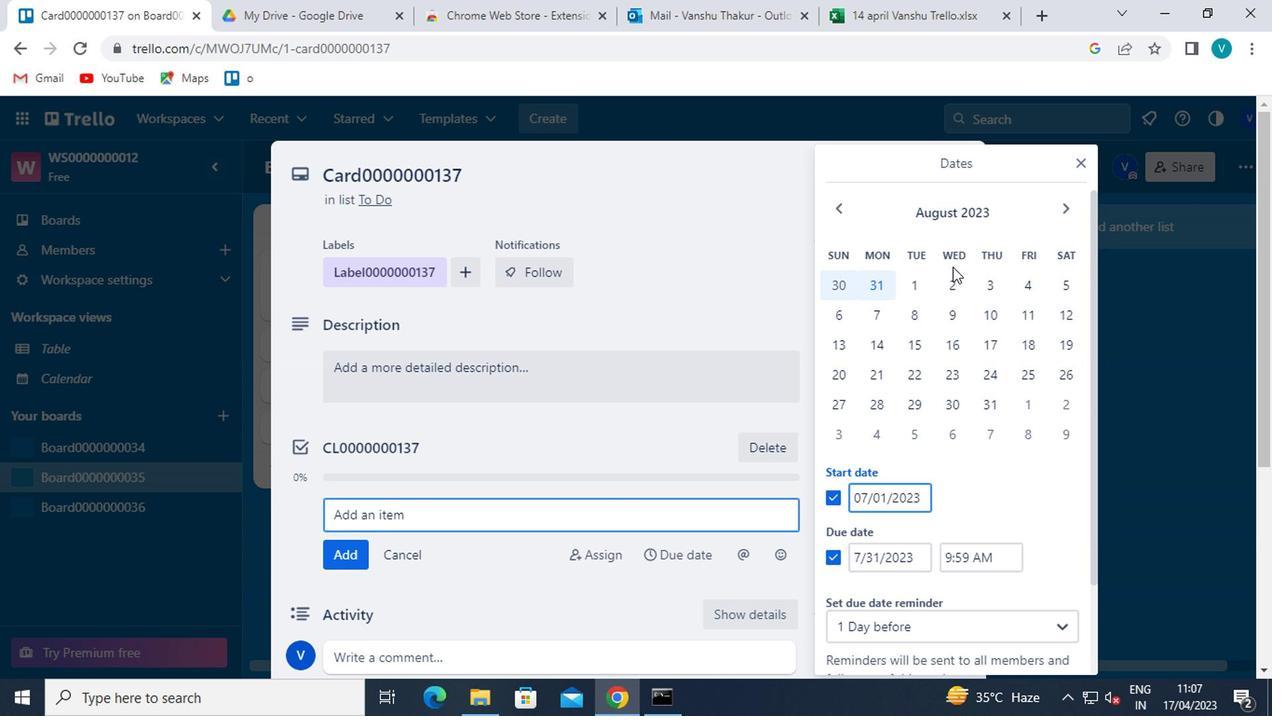 
Action: Mouse pressed left at (910, 282)
Screenshot: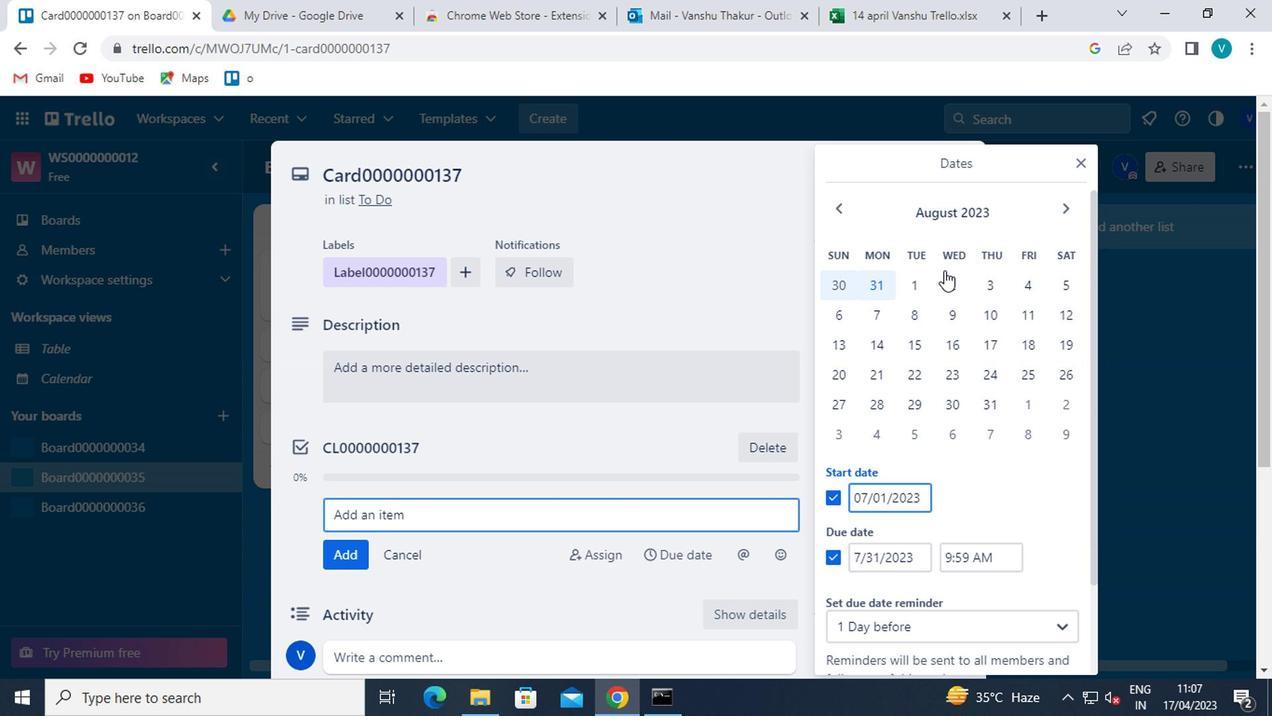 
Action: Mouse moved to (978, 393)
Screenshot: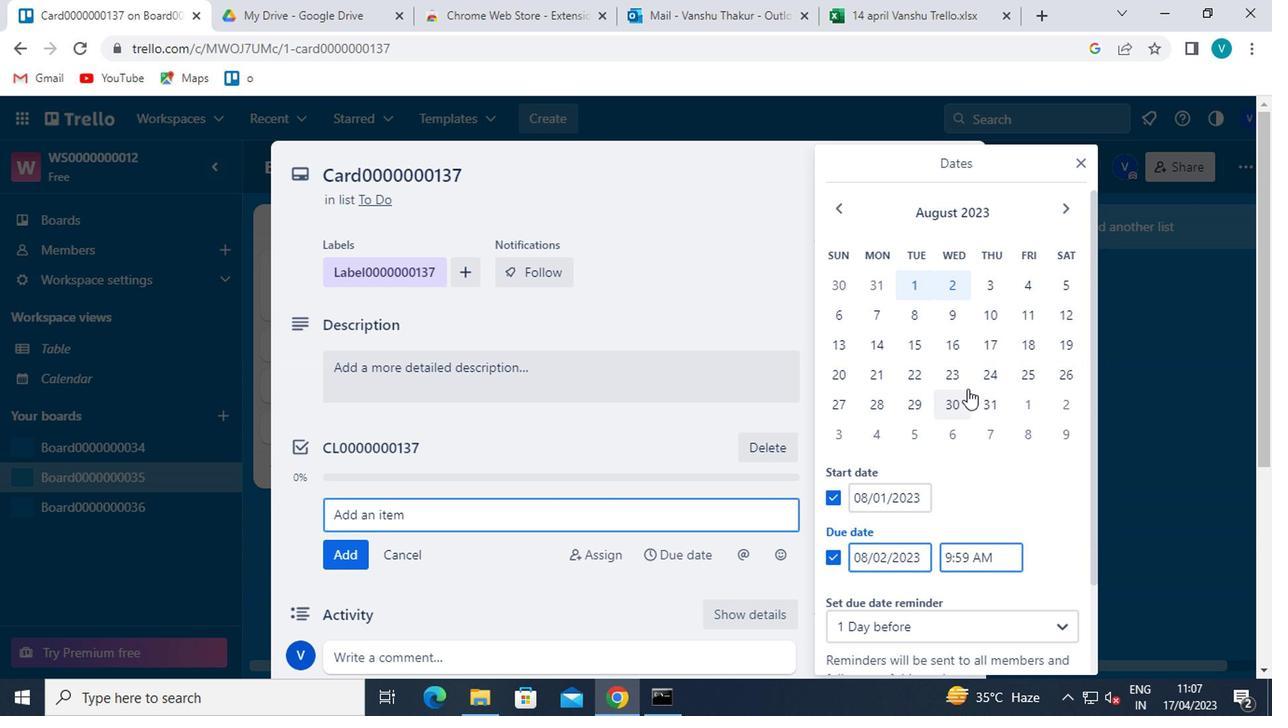 
Action: Mouse pressed left at (978, 393)
Screenshot: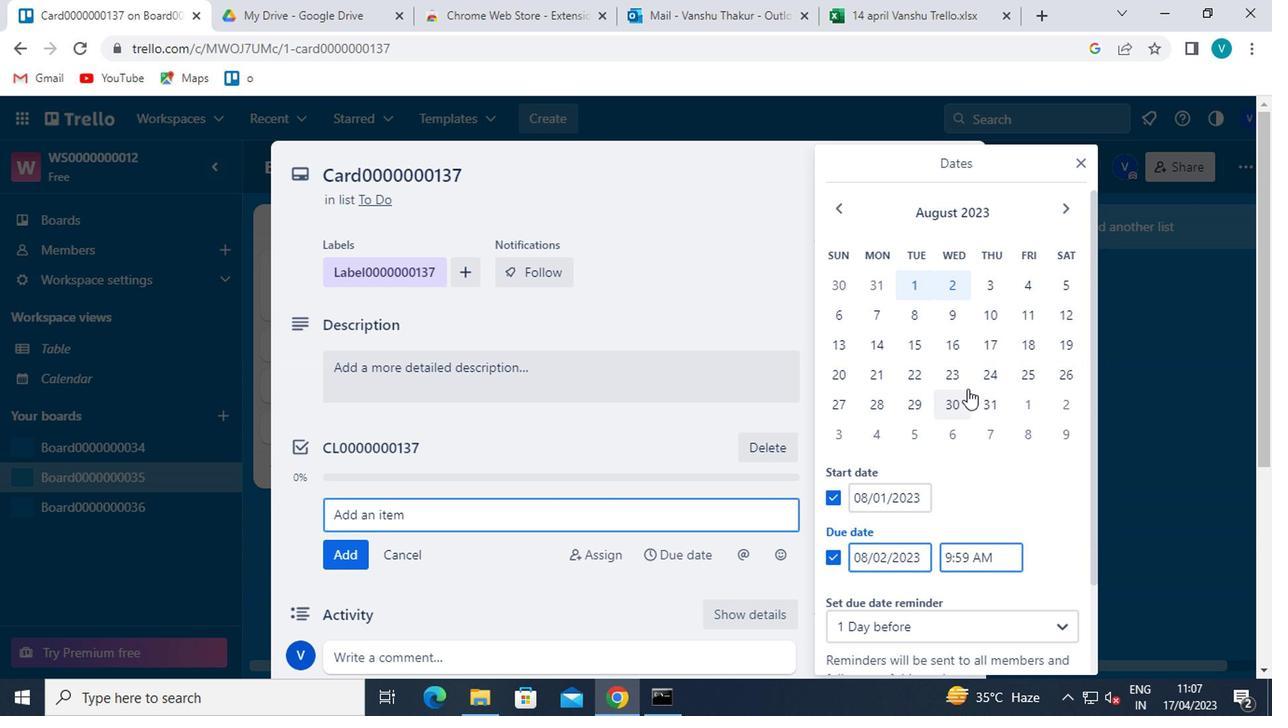 
Action: Mouse moved to (926, 451)
Screenshot: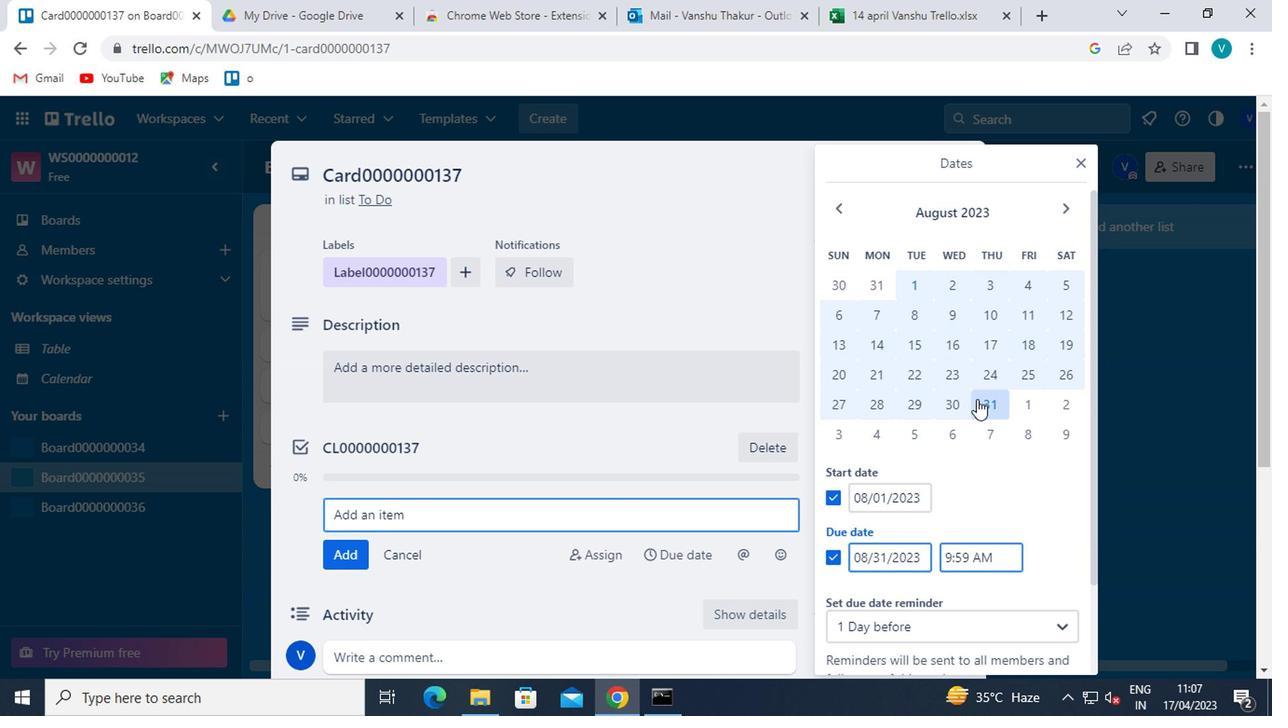 
Action: Mouse scrolled (926, 450) with delta (0, 0)
Screenshot: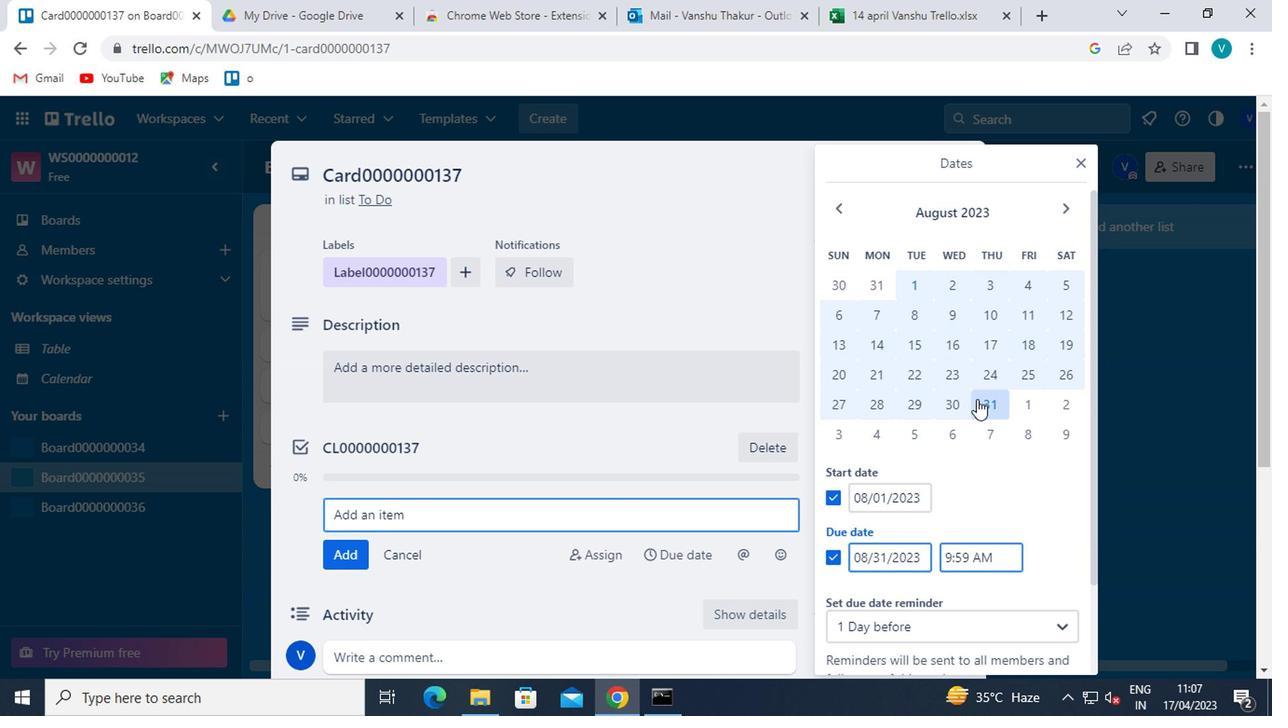
Action: Mouse moved to (920, 460)
Screenshot: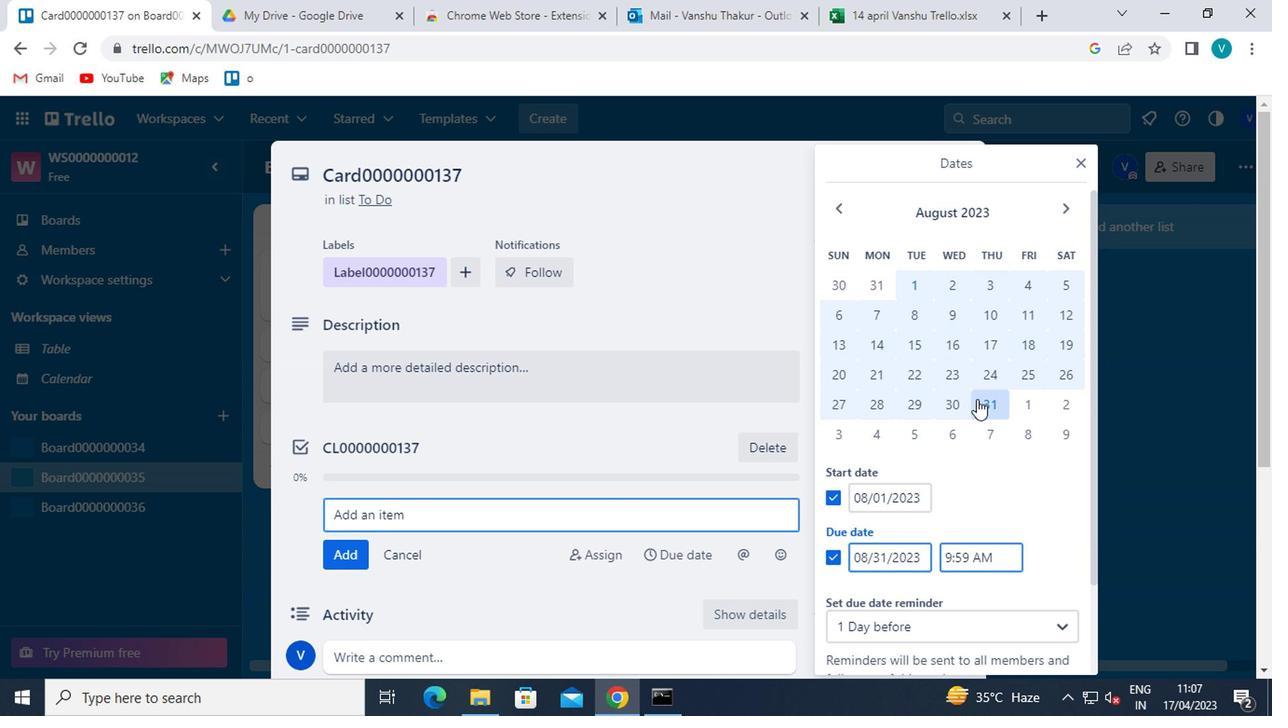 
Action: Mouse scrolled (920, 458) with delta (0, -1)
Screenshot: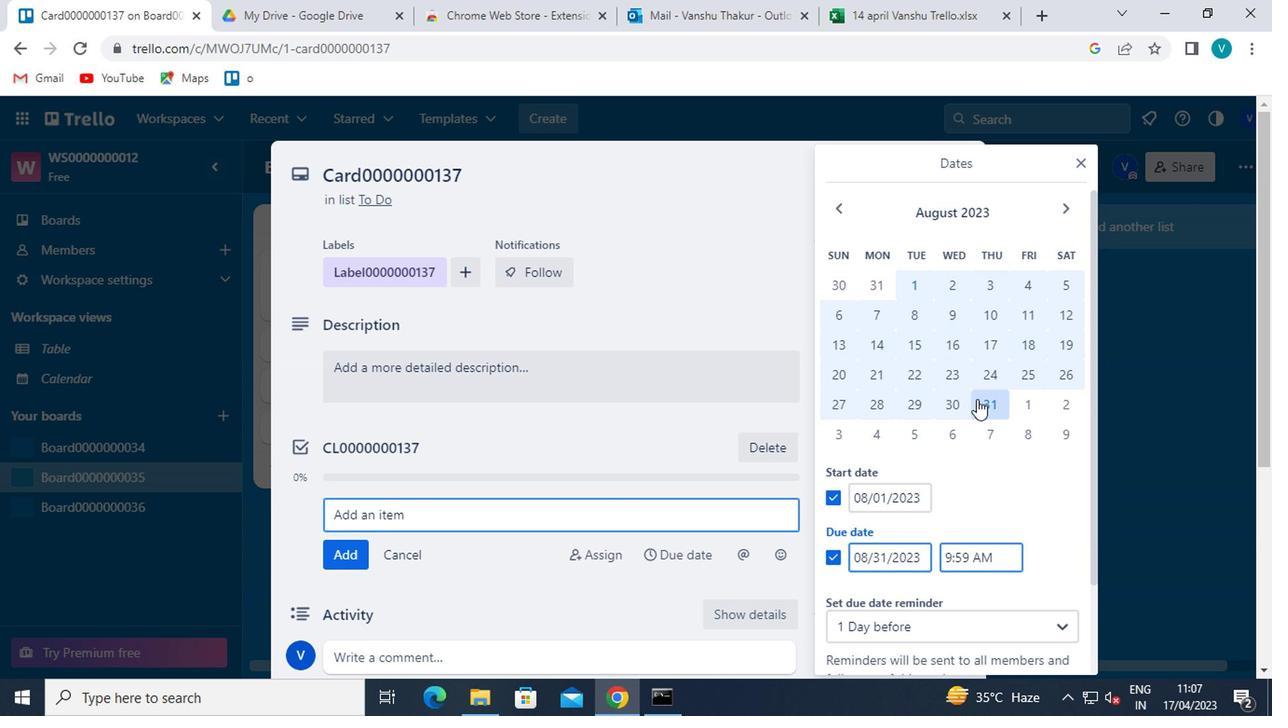 
Action: Mouse moved to (918, 462)
Screenshot: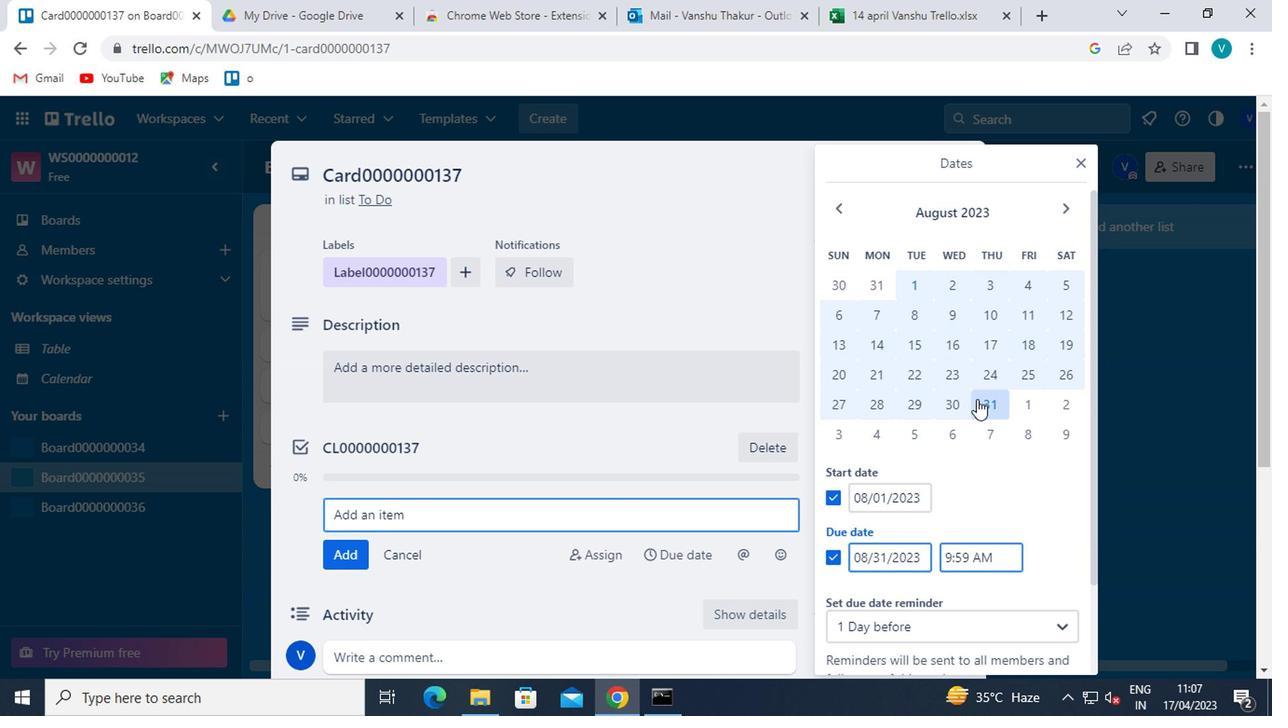 
Action: Mouse scrolled (918, 460) with delta (0, -1)
Screenshot: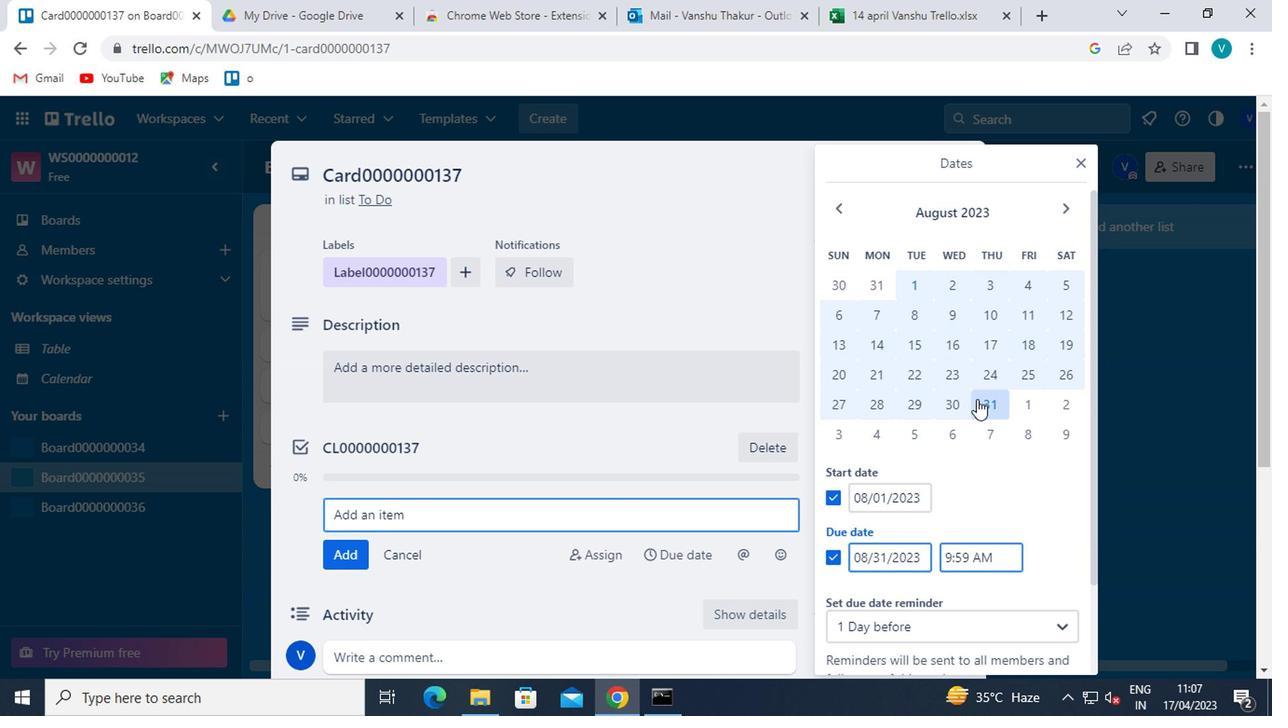 
Action: Mouse moved to (917, 462)
Screenshot: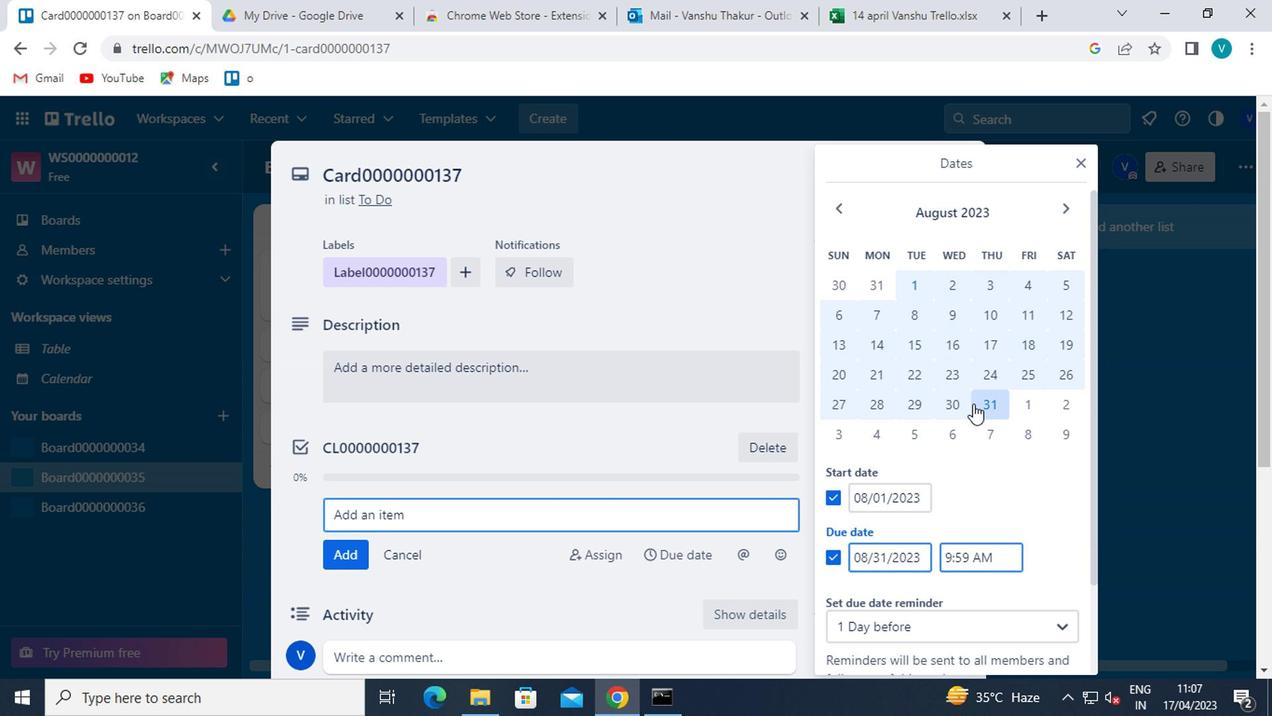 
Action: Mouse scrolled (917, 462) with delta (0, 0)
Screenshot: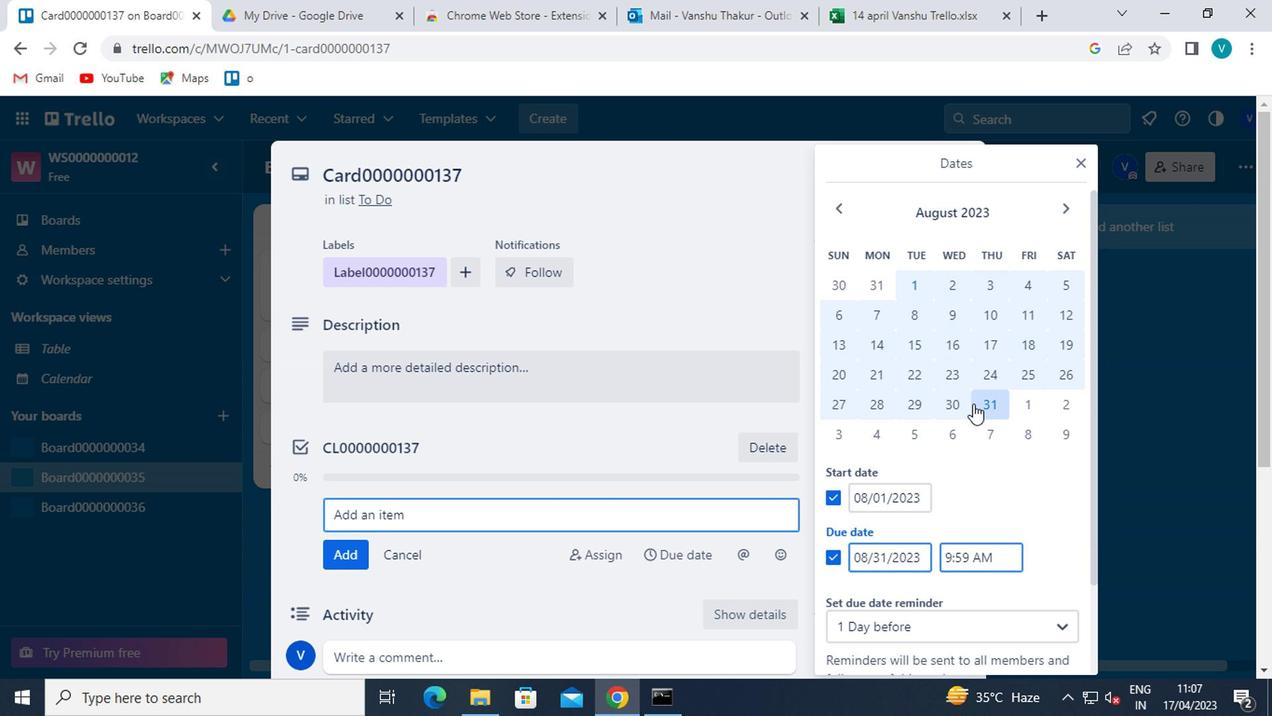 
Action: Mouse moved to (860, 607)
Screenshot: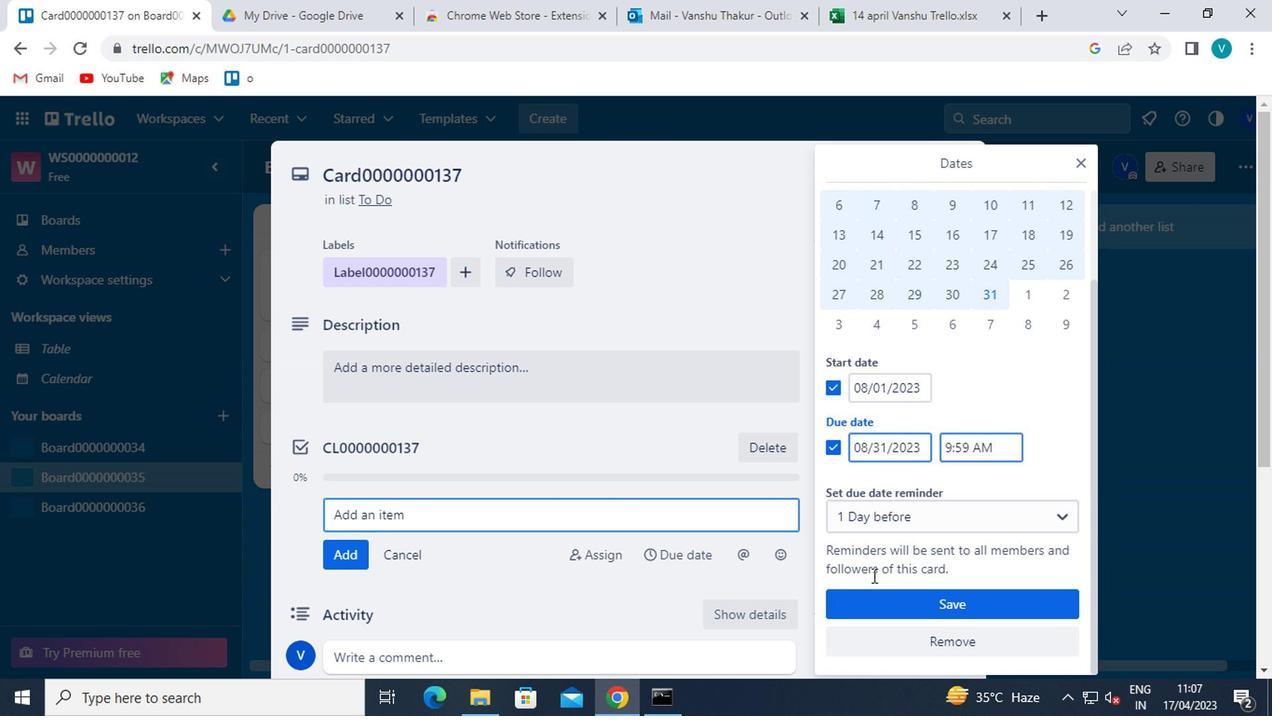 
Action: Mouse pressed left at (860, 607)
Screenshot: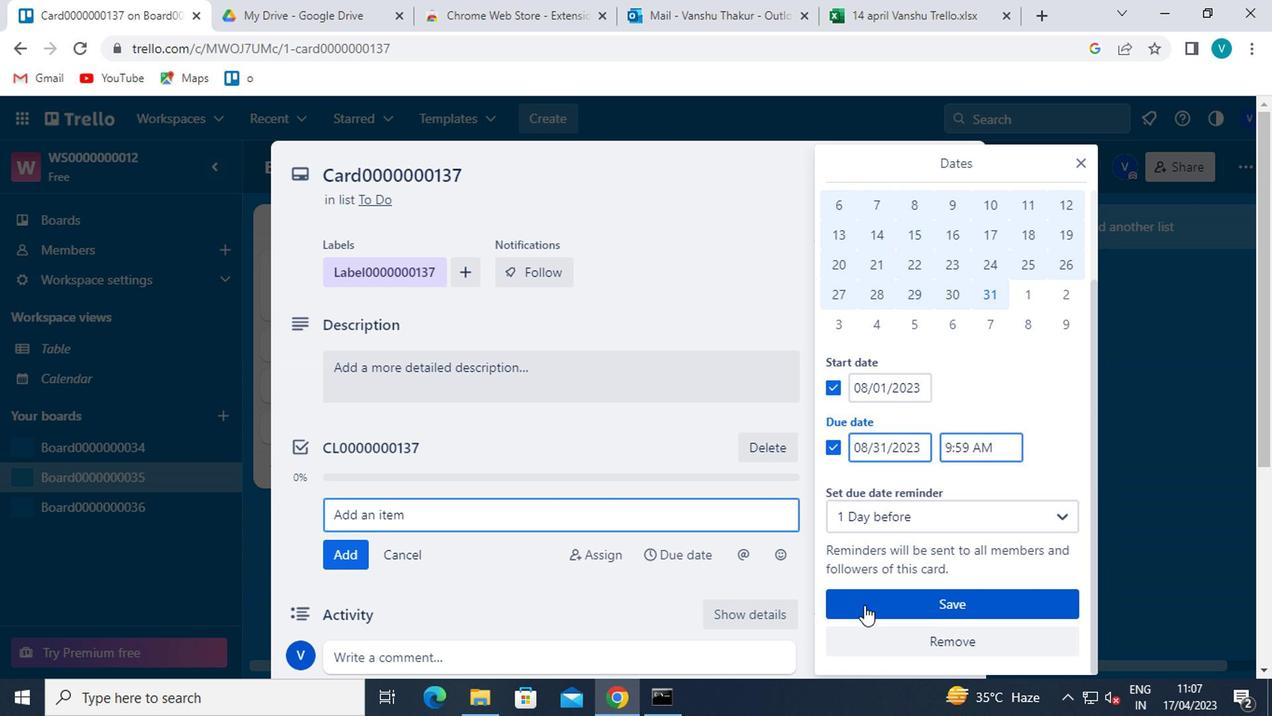 
